 Task: Look for space in Grottaferrata, Italy from 5th June, 2023 to 16th June, 2023 for 2 adults in price range Rs.14000 to Rs.18000. Place can be entire place with 1  bedroom having 1 bed and 1 bathroom. Property type can be house, flat, guest house, hotel. Booking option can be shelf check-in. Required host language is English.
Action: Mouse moved to (381, 106)
Screenshot: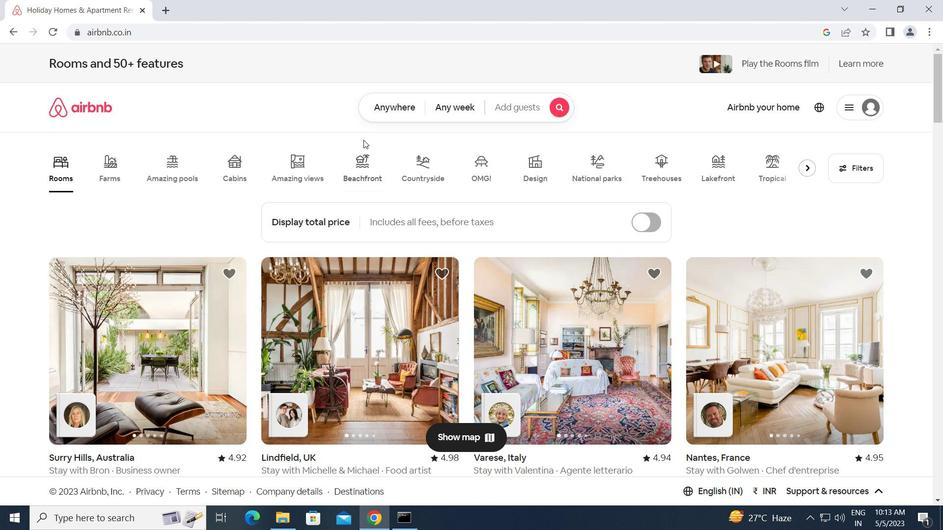 
Action: Mouse pressed left at (381, 106)
Screenshot: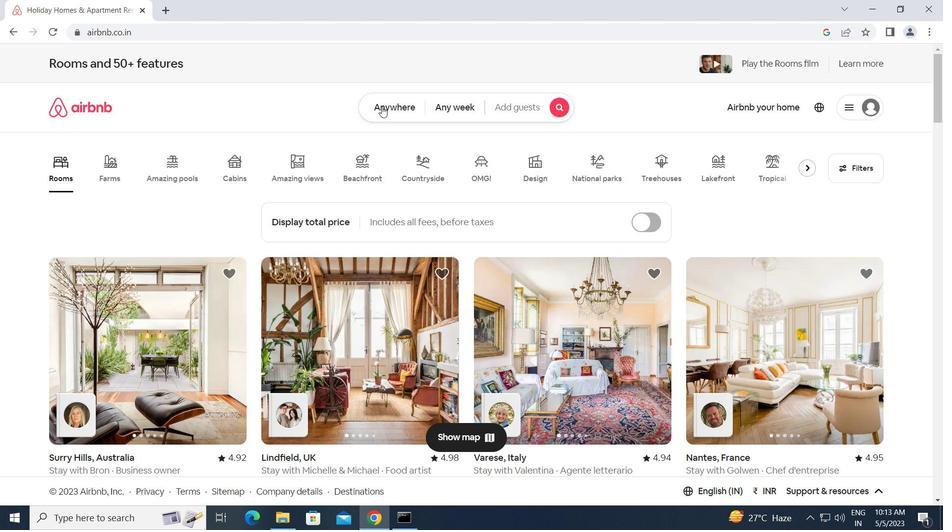 
Action: Mouse moved to (310, 152)
Screenshot: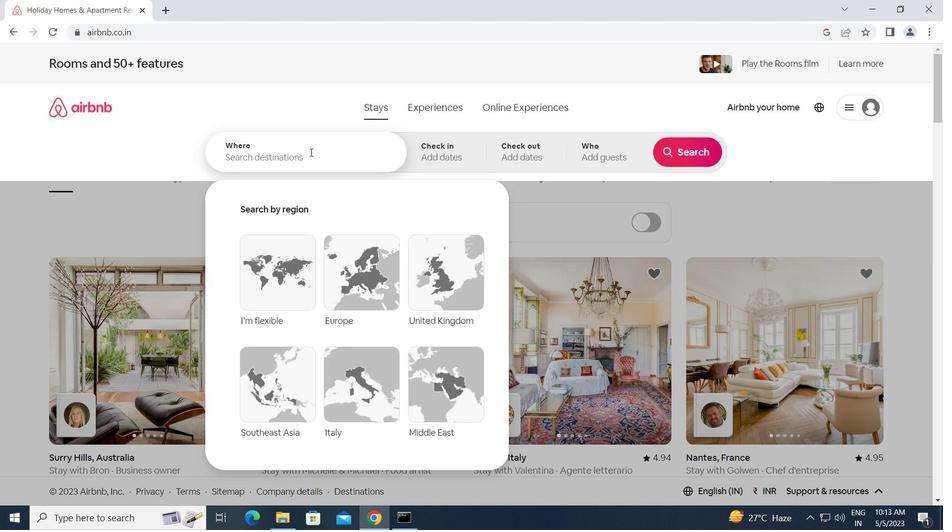 
Action: Mouse pressed left at (310, 152)
Screenshot: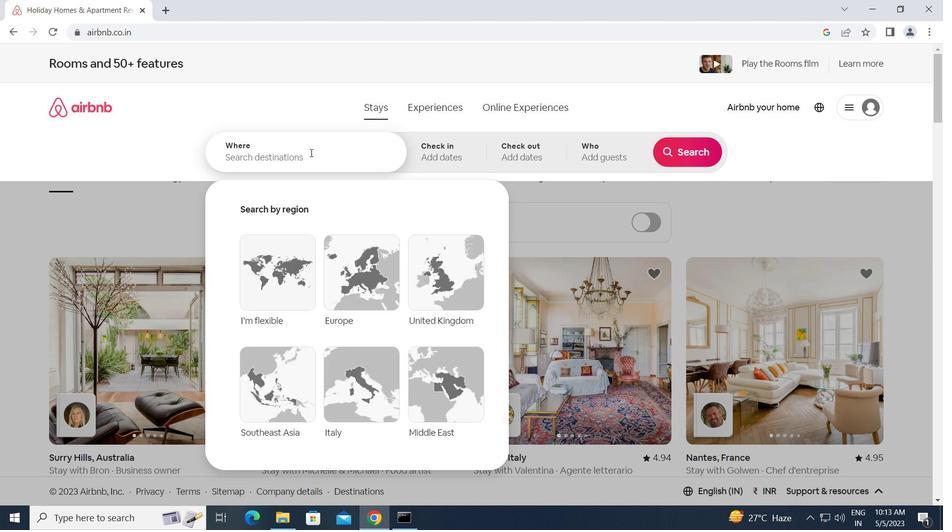 
Action: Key pressed g<Key.caps_lock>rottaferrata,<Key.space><Key.caps_lock>i<Key.caps_lock>taly<Key.enter>
Screenshot: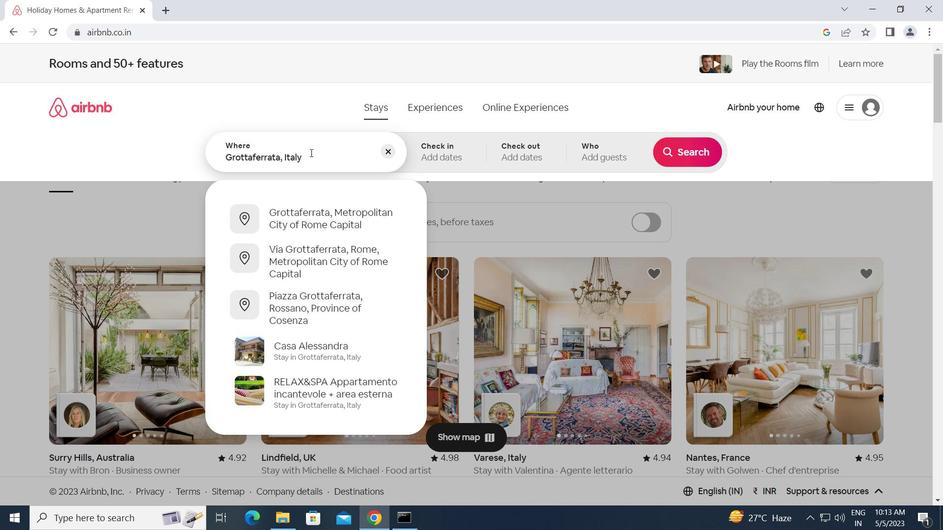 
Action: Mouse moved to (518, 328)
Screenshot: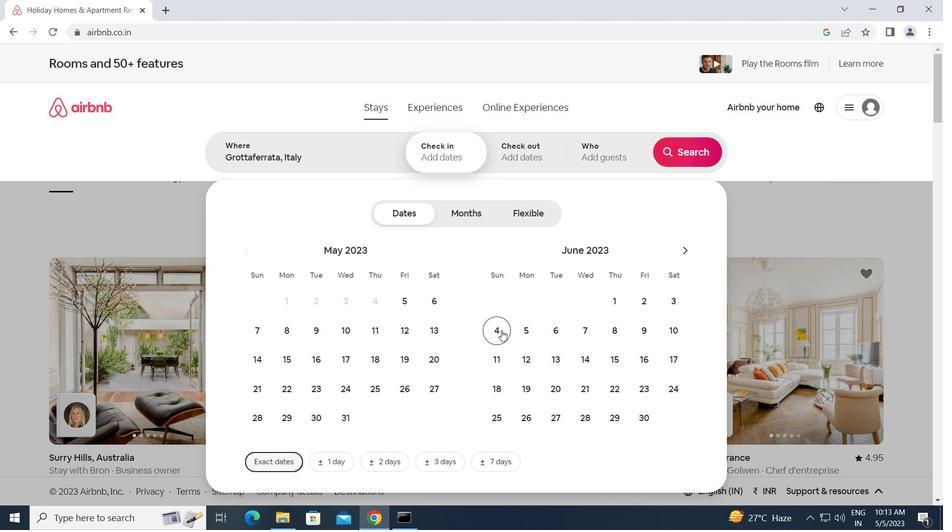 
Action: Mouse pressed left at (518, 328)
Screenshot: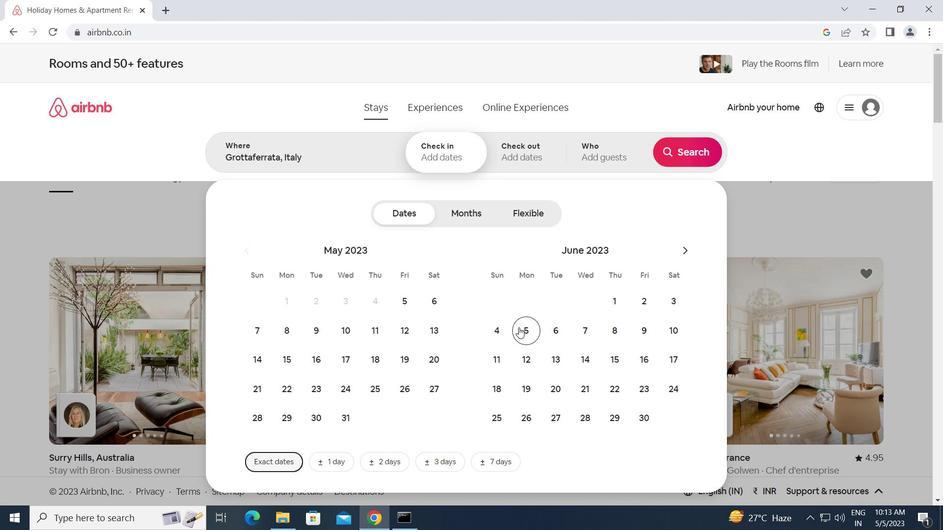 
Action: Mouse moved to (640, 363)
Screenshot: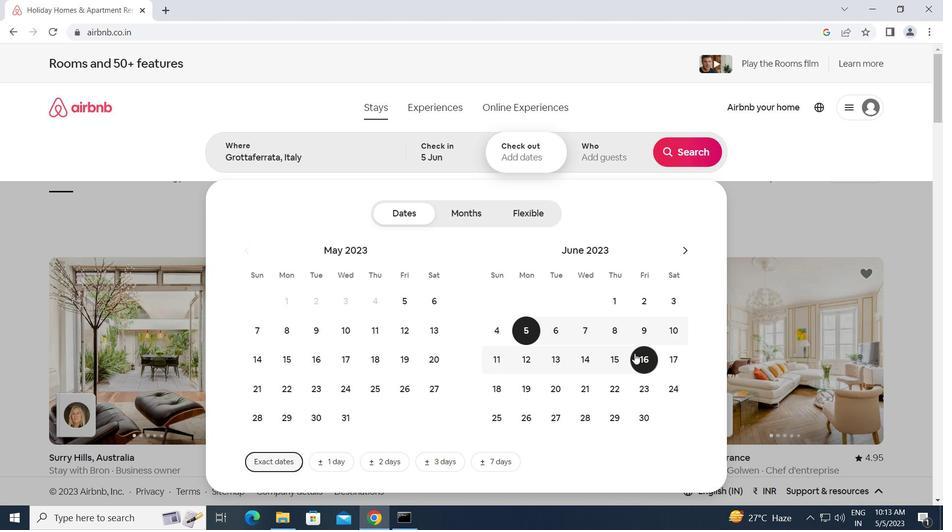 
Action: Mouse pressed left at (640, 363)
Screenshot: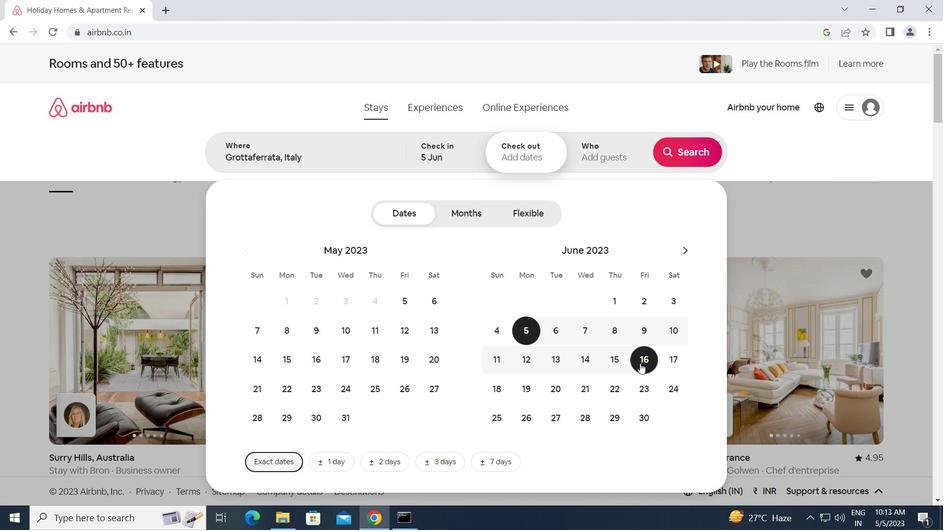 
Action: Mouse moved to (610, 153)
Screenshot: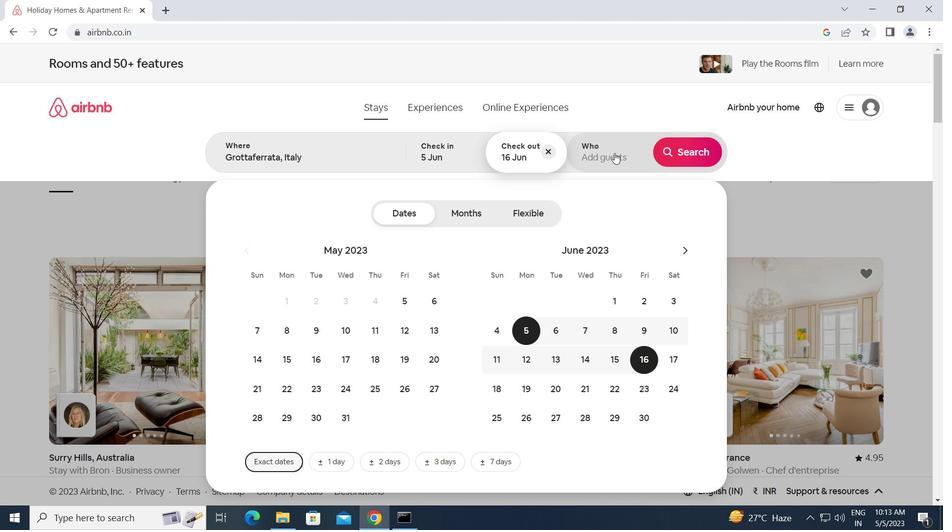 
Action: Mouse pressed left at (610, 153)
Screenshot: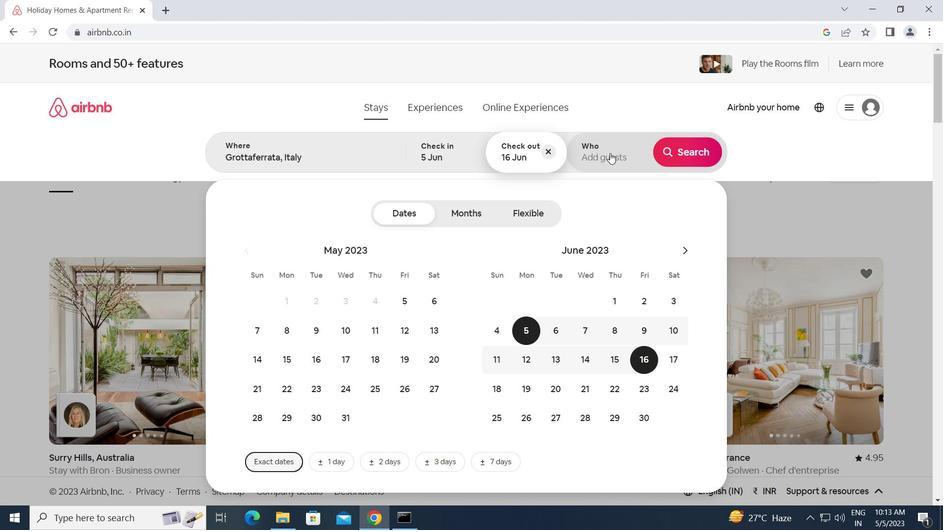 
Action: Mouse moved to (689, 220)
Screenshot: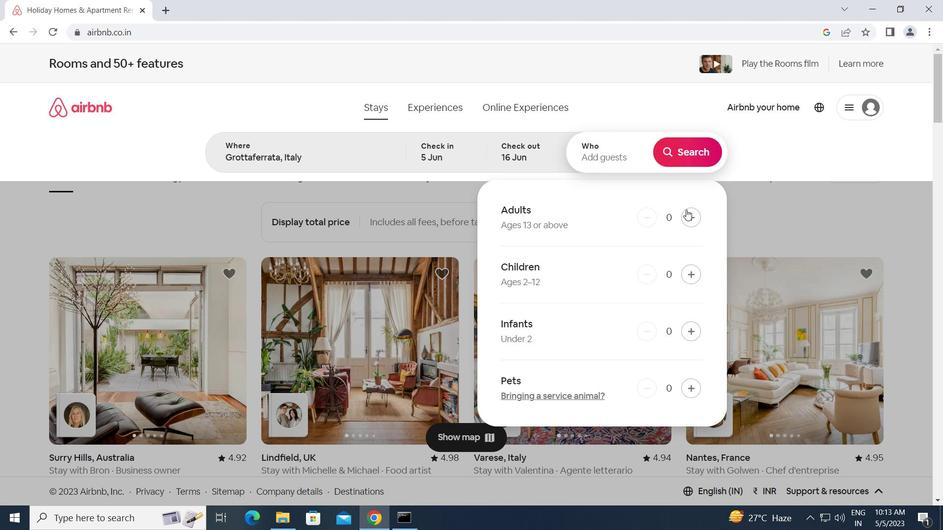 
Action: Mouse pressed left at (689, 220)
Screenshot: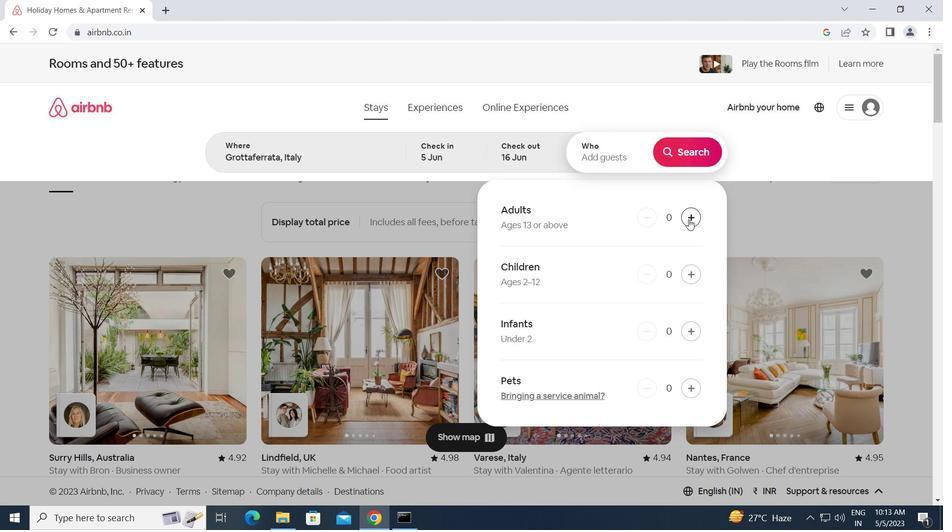 
Action: Mouse pressed left at (689, 220)
Screenshot: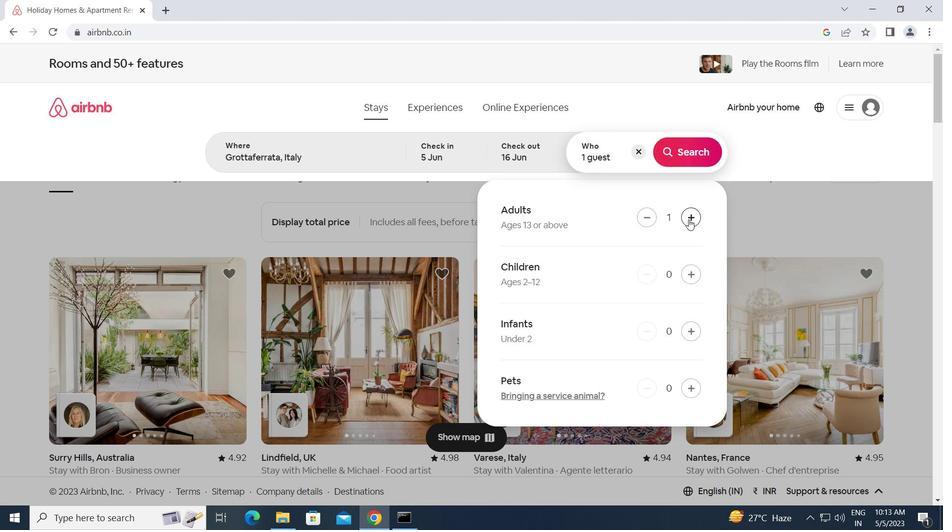 
Action: Mouse moved to (697, 157)
Screenshot: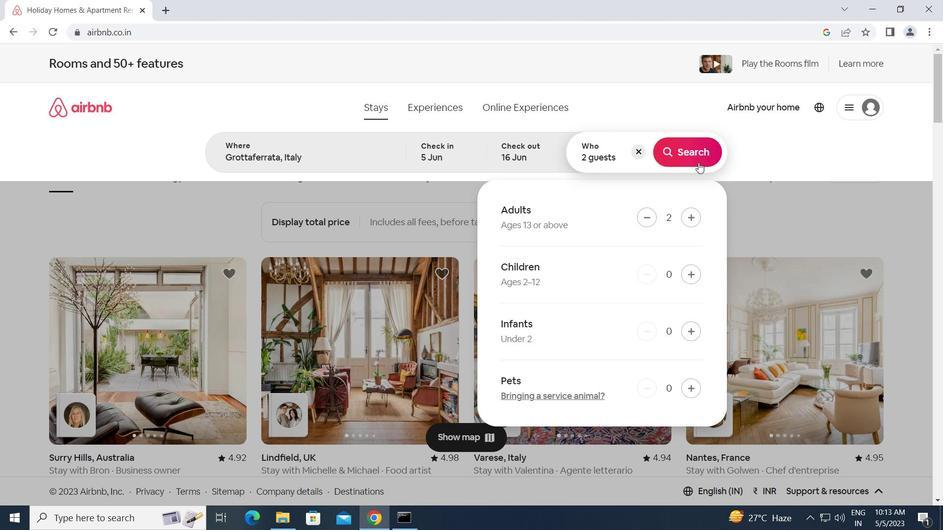 
Action: Mouse pressed left at (697, 157)
Screenshot: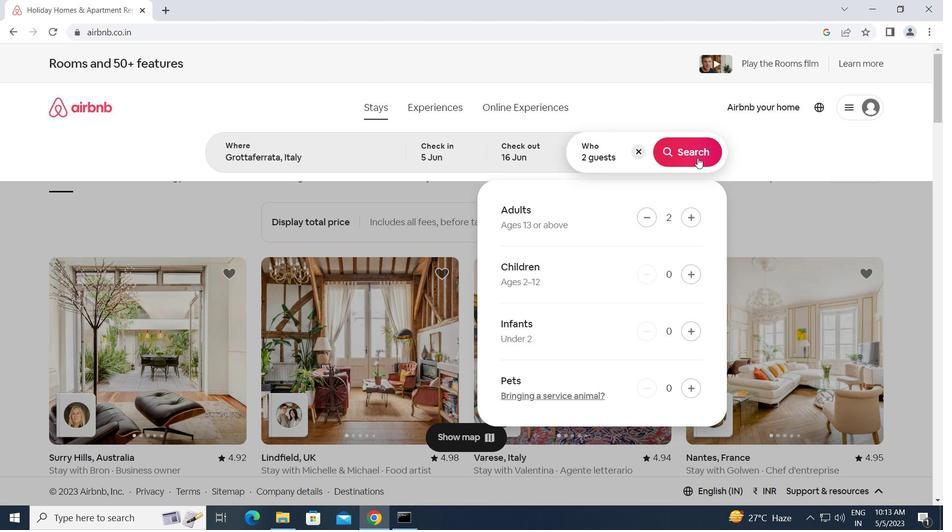 
Action: Mouse moved to (884, 112)
Screenshot: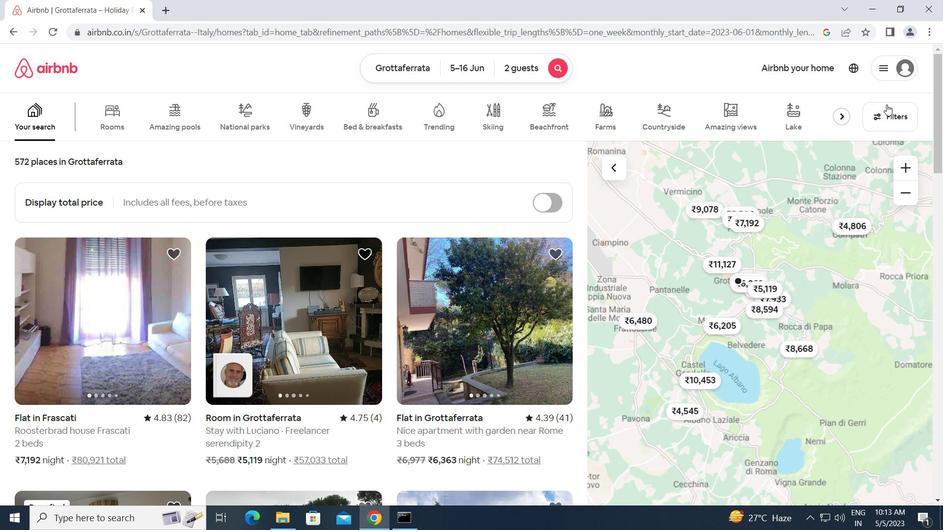 
Action: Mouse pressed left at (884, 112)
Screenshot: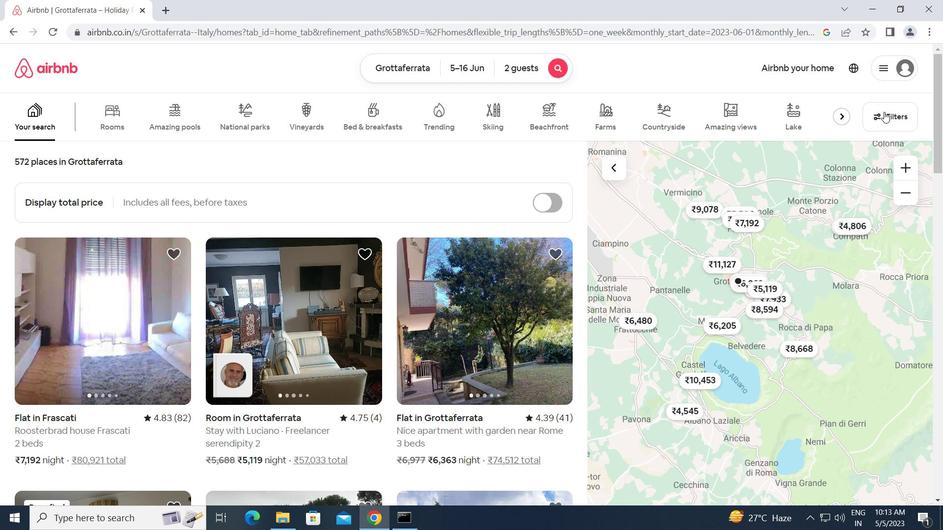 
Action: Mouse moved to (250, 387)
Screenshot: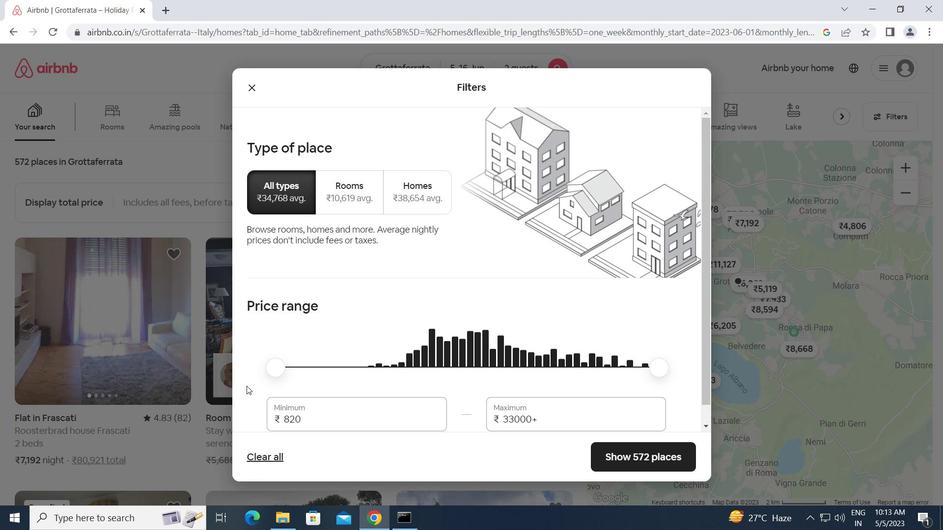 
Action: Mouse scrolled (250, 386) with delta (0, 0)
Screenshot: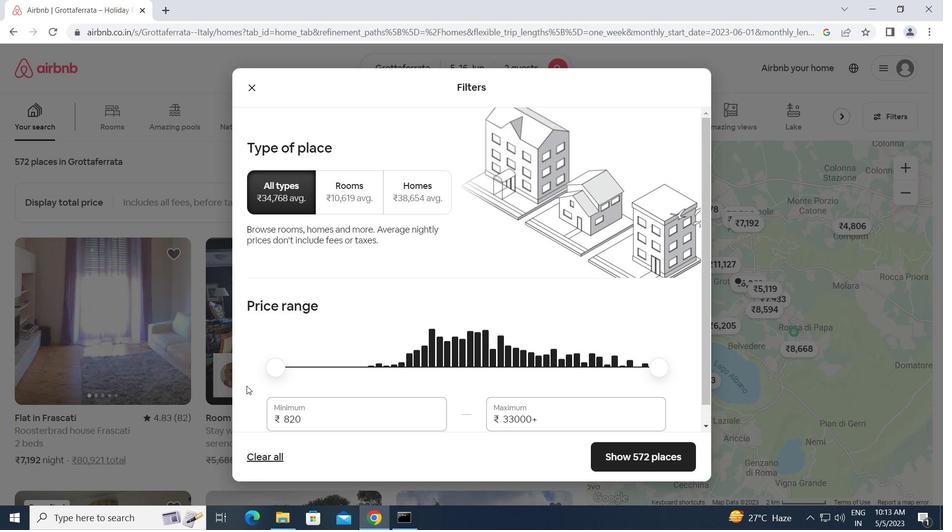 
Action: Mouse moved to (303, 360)
Screenshot: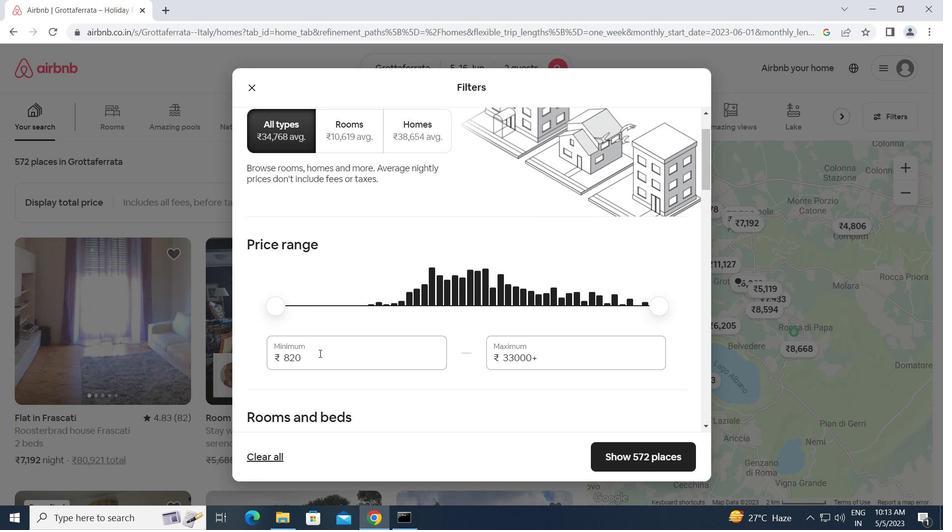 
Action: Mouse pressed left at (303, 360)
Screenshot: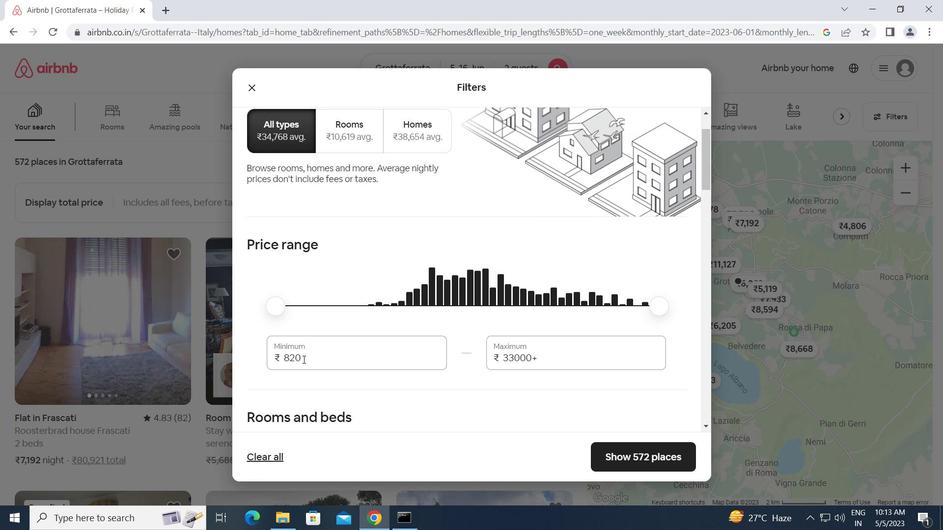 
Action: Mouse moved to (271, 360)
Screenshot: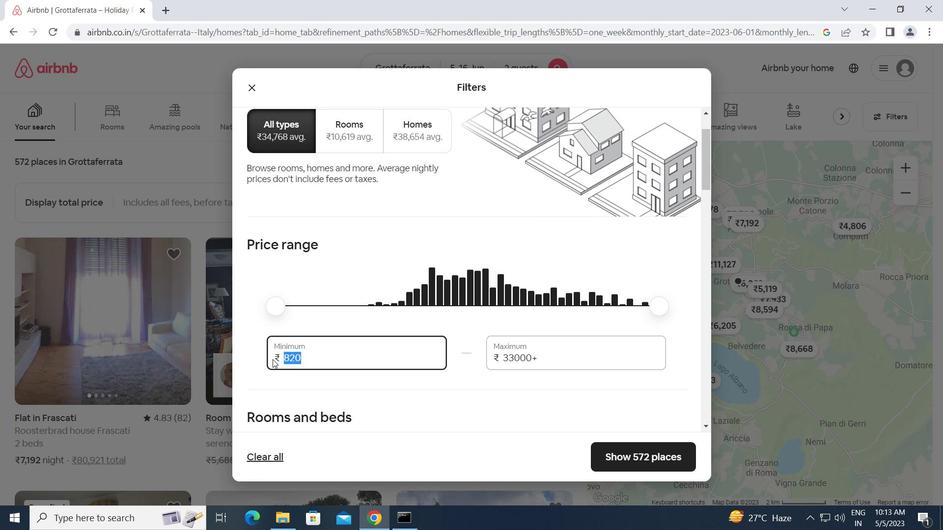 
Action: Key pressed 14000<Key.tab>18000
Screenshot: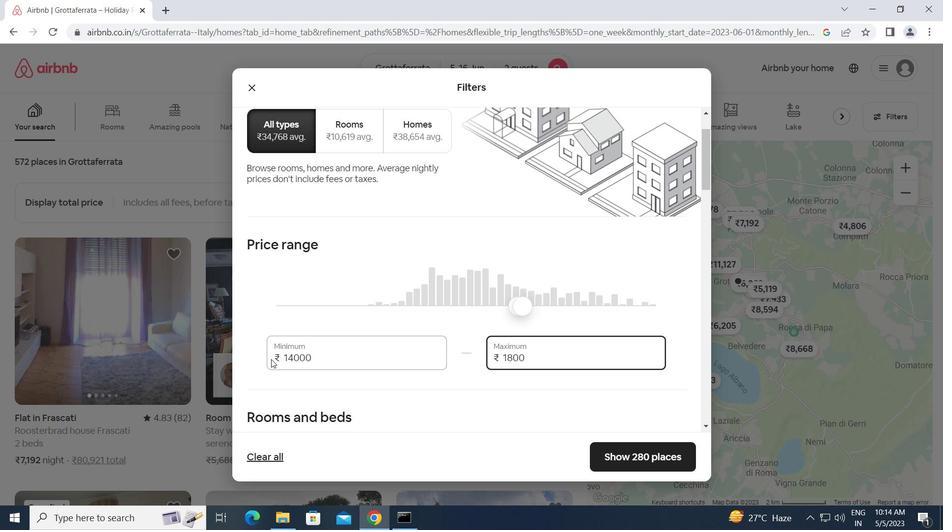
Action: Mouse moved to (271, 363)
Screenshot: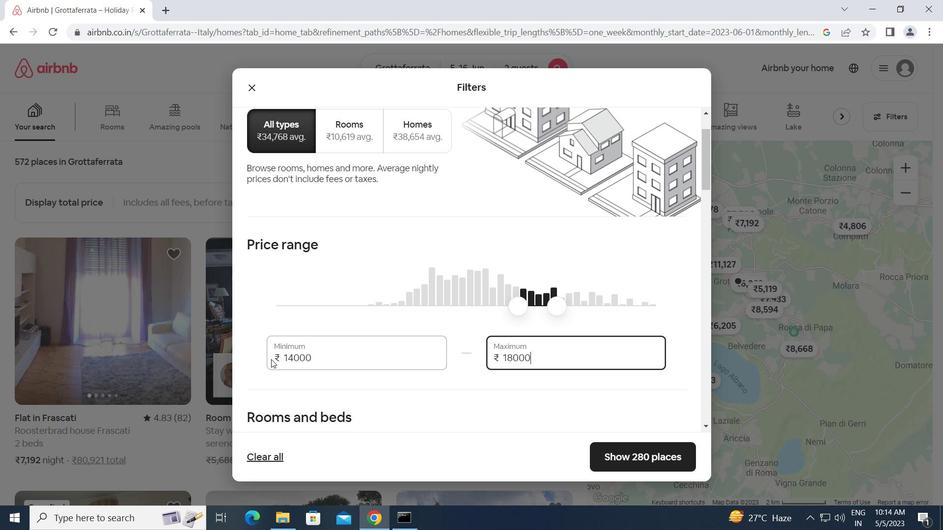 
Action: Mouse scrolled (271, 362) with delta (0, 0)
Screenshot: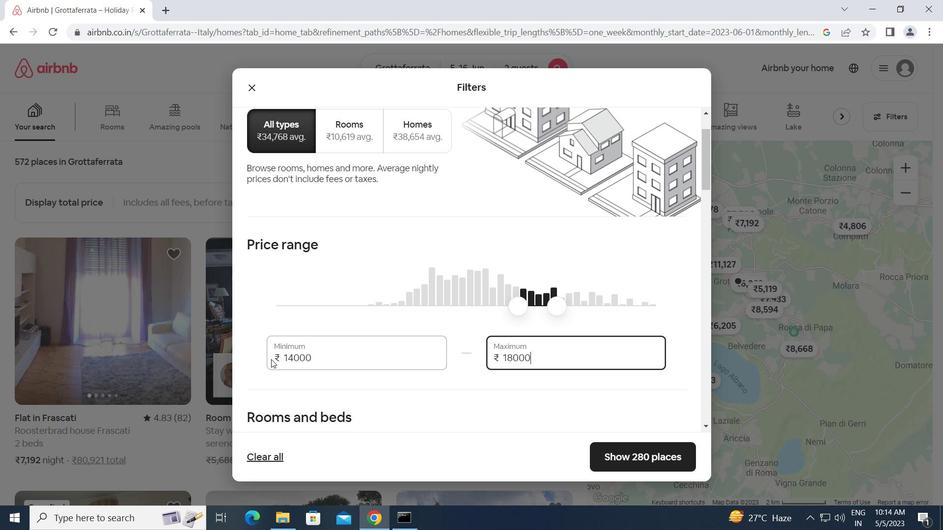 
Action: Mouse scrolled (271, 362) with delta (0, 0)
Screenshot: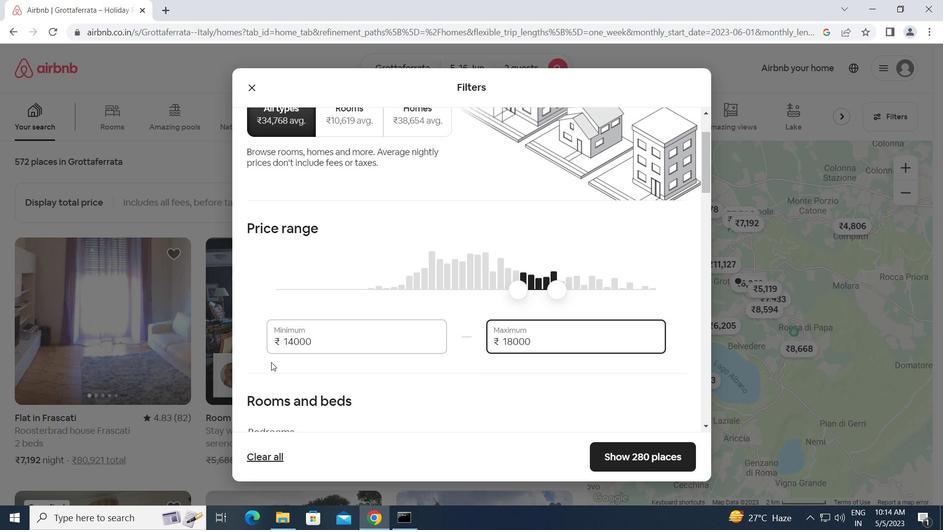 
Action: Mouse scrolled (271, 362) with delta (0, 0)
Screenshot: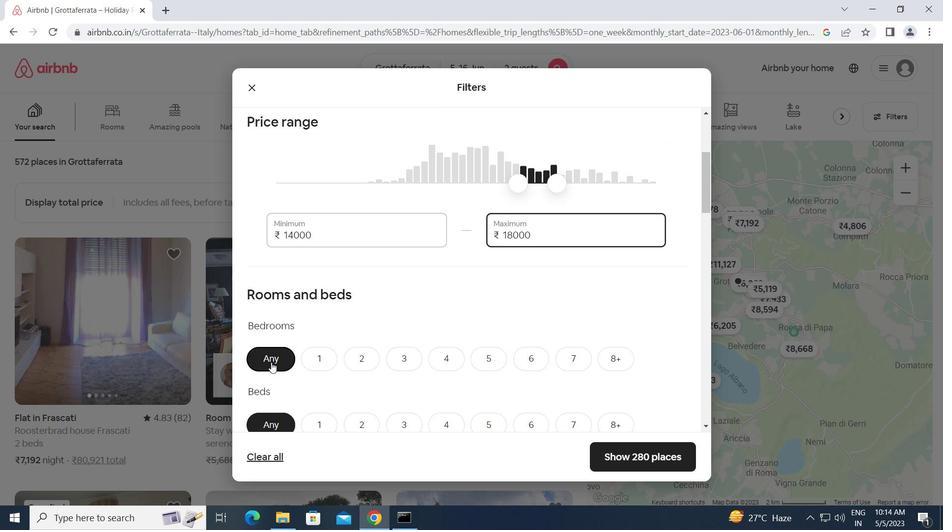 
Action: Mouse moved to (319, 305)
Screenshot: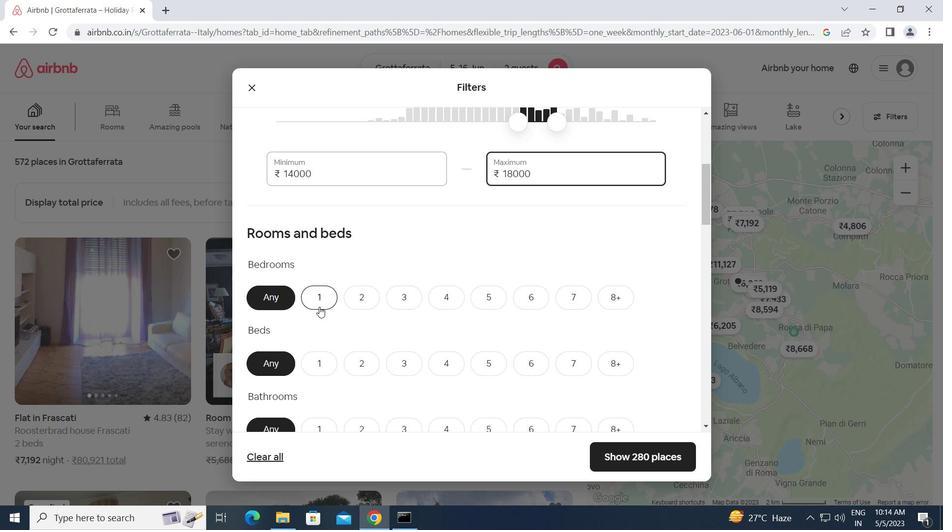 
Action: Mouse pressed left at (319, 305)
Screenshot: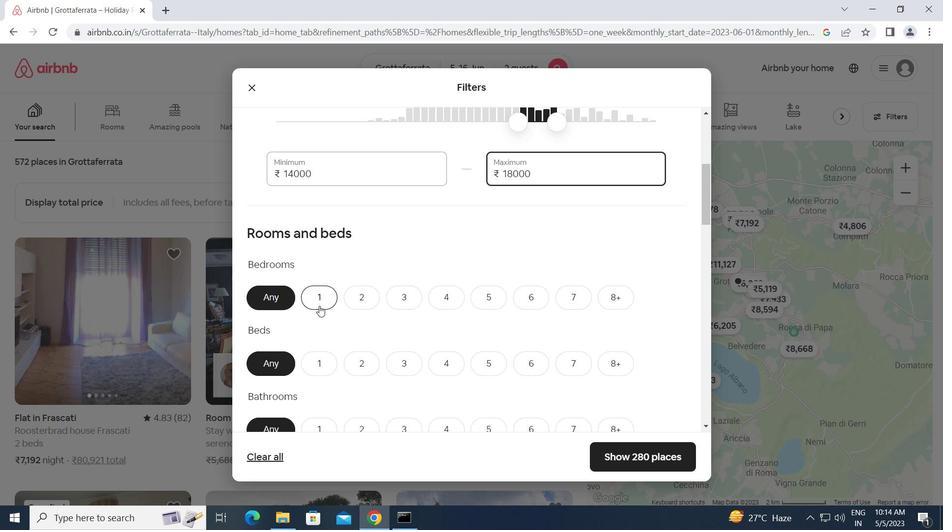 
Action: Mouse moved to (326, 367)
Screenshot: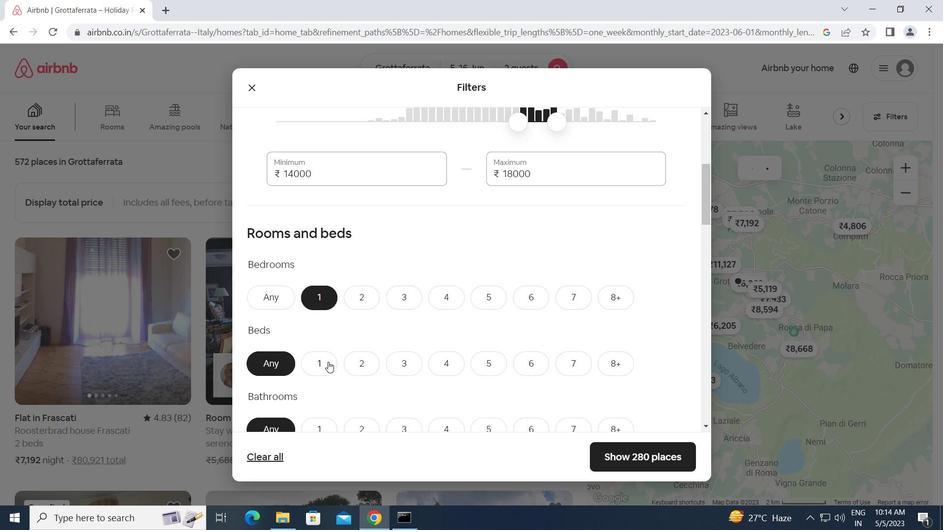 
Action: Mouse pressed left at (326, 367)
Screenshot: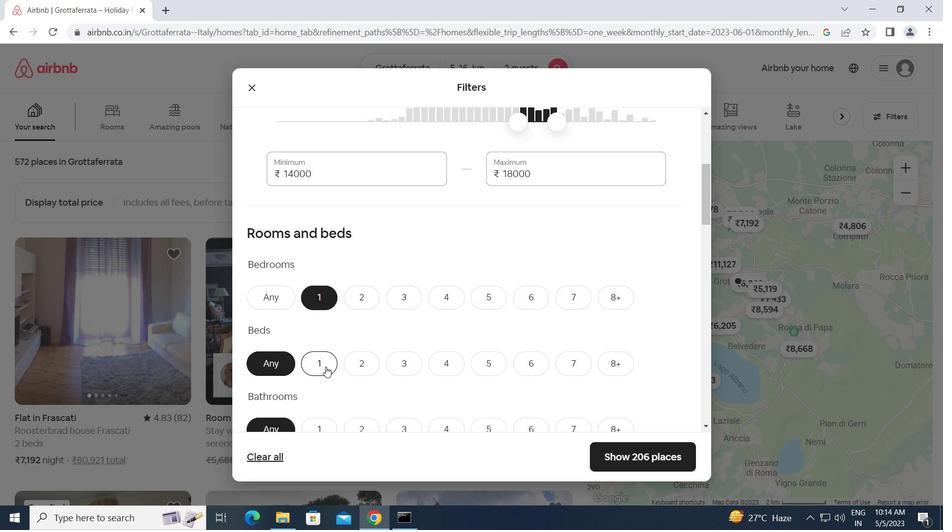 
Action: Mouse moved to (320, 414)
Screenshot: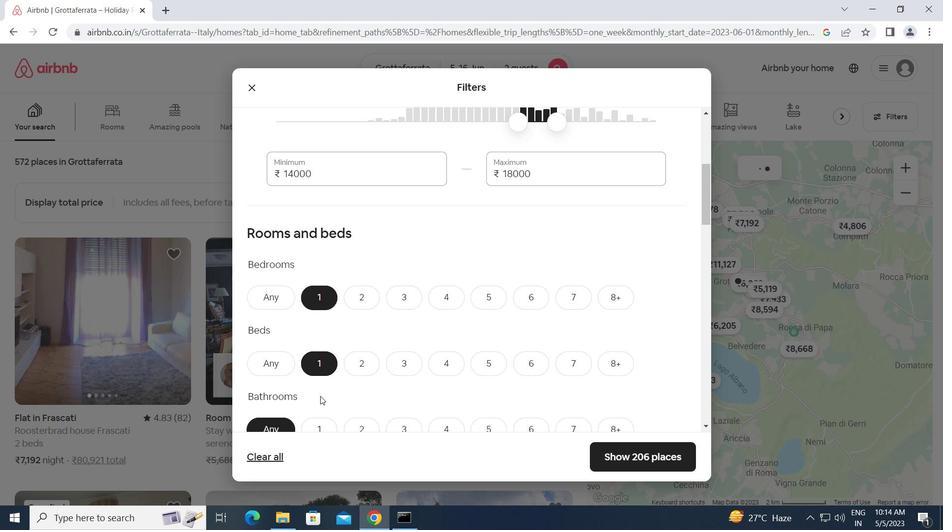 
Action: Mouse scrolled (320, 413) with delta (0, 0)
Screenshot: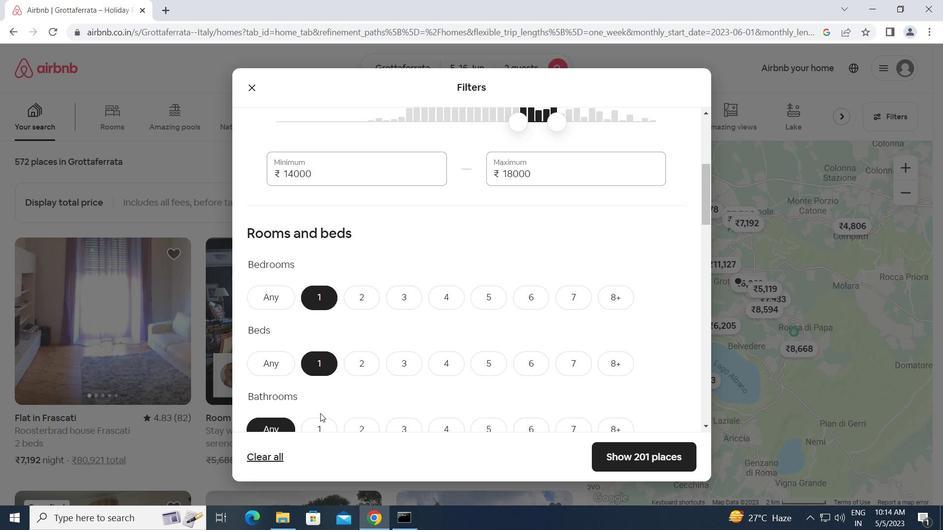 
Action: Mouse scrolled (320, 413) with delta (0, 0)
Screenshot: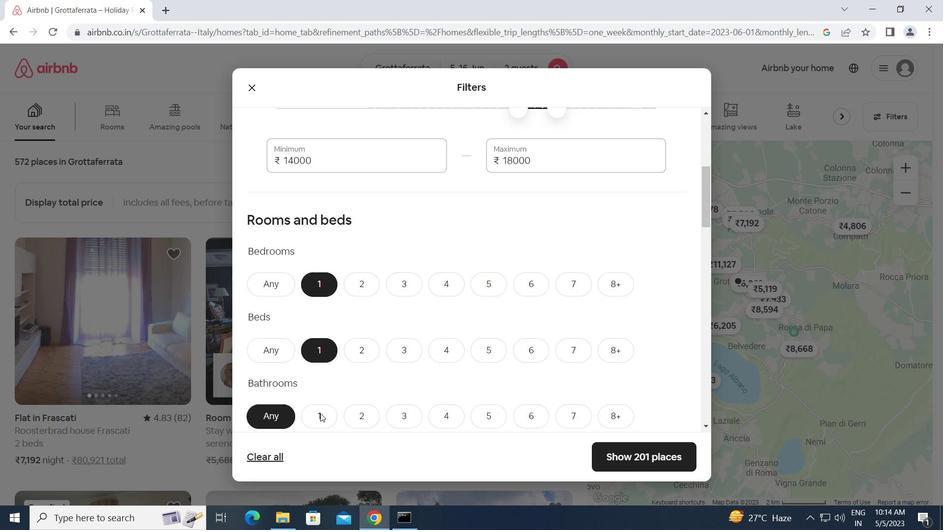 
Action: Mouse moved to (315, 311)
Screenshot: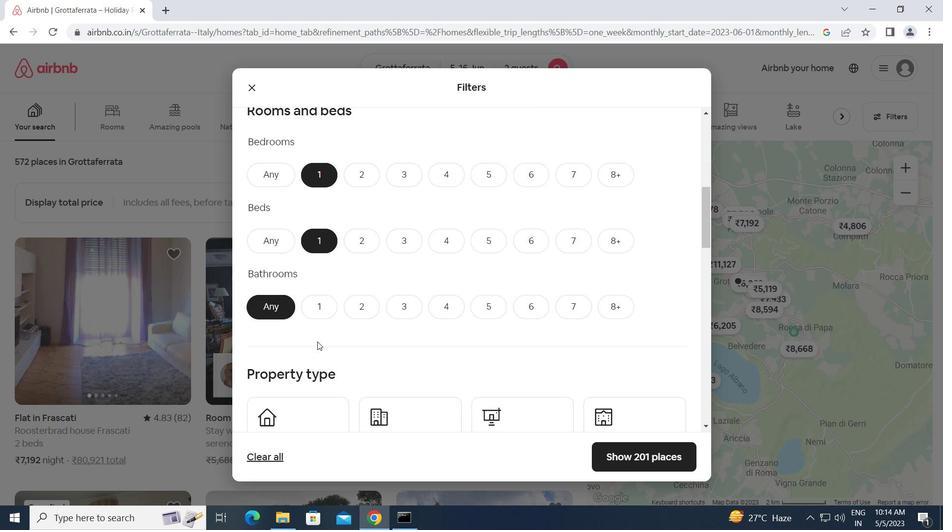 
Action: Mouse pressed left at (315, 311)
Screenshot: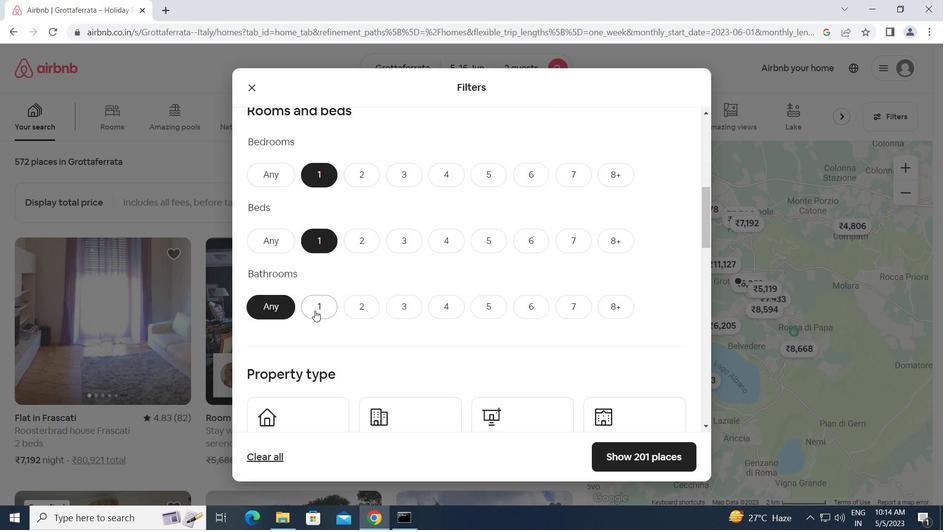 
Action: Mouse moved to (332, 333)
Screenshot: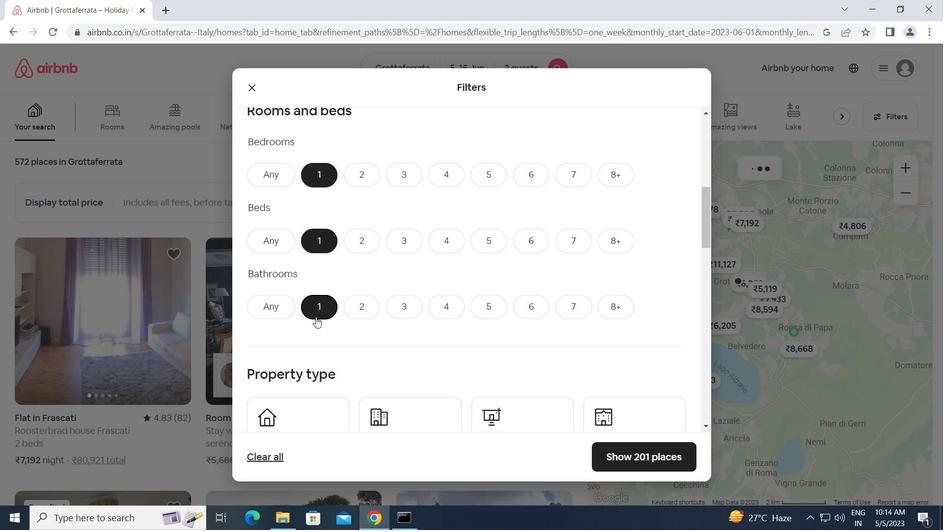 
Action: Mouse scrolled (332, 332) with delta (0, 0)
Screenshot: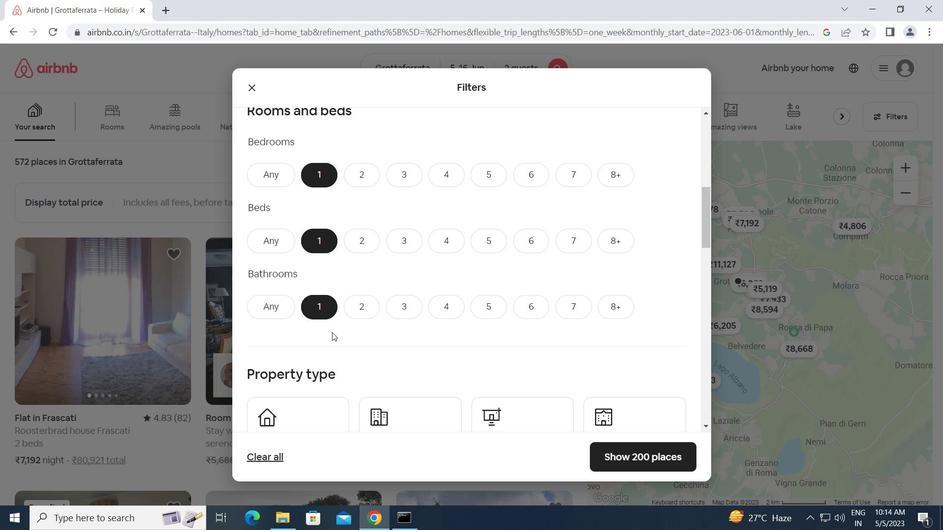 
Action: Mouse scrolled (332, 332) with delta (0, 0)
Screenshot: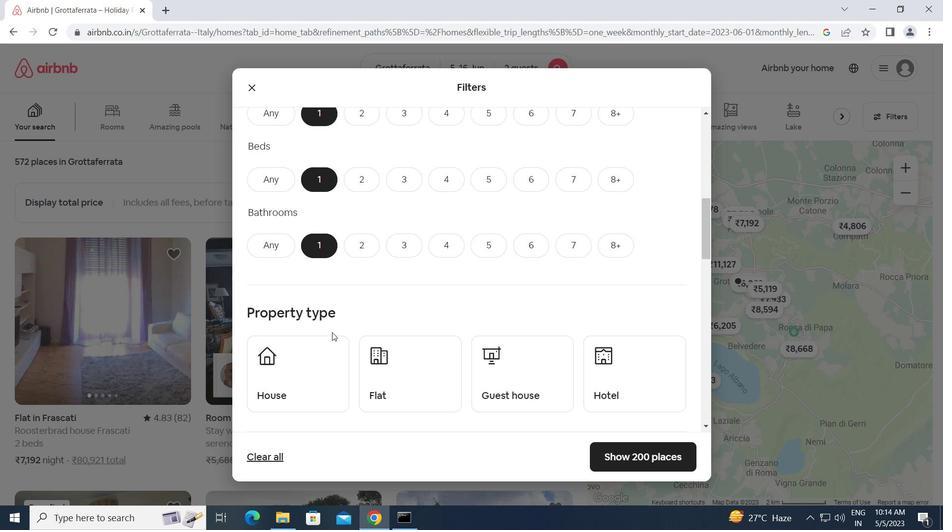 
Action: Mouse moved to (305, 317)
Screenshot: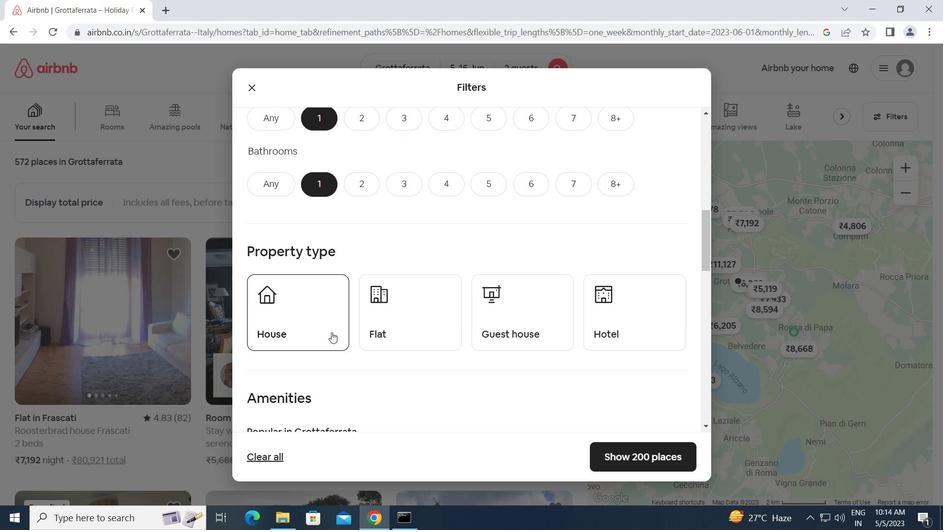 
Action: Mouse pressed left at (305, 317)
Screenshot: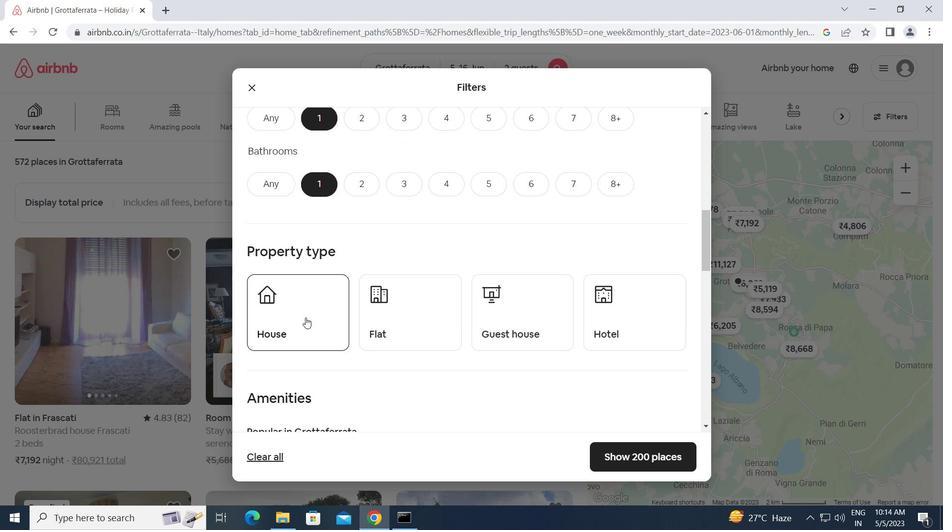 
Action: Mouse moved to (403, 323)
Screenshot: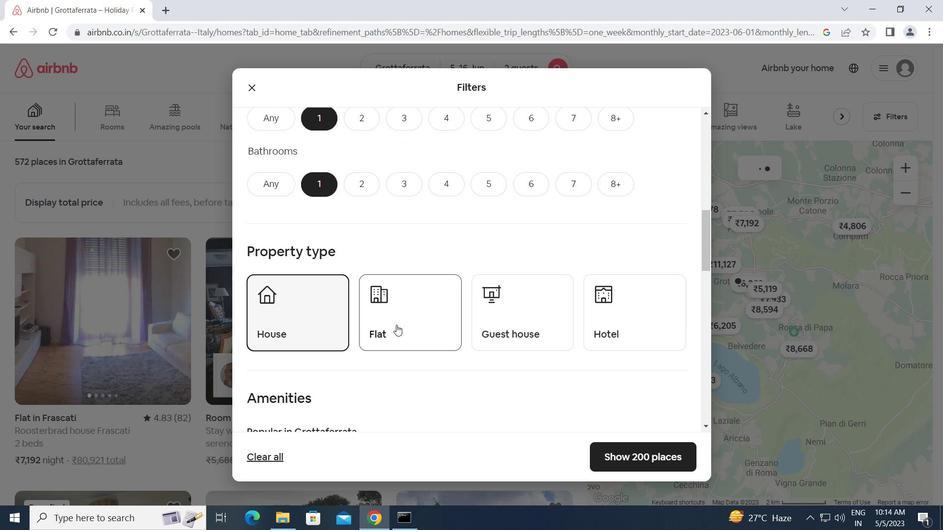 
Action: Mouse pressed left at (403, 323)
Screenshot: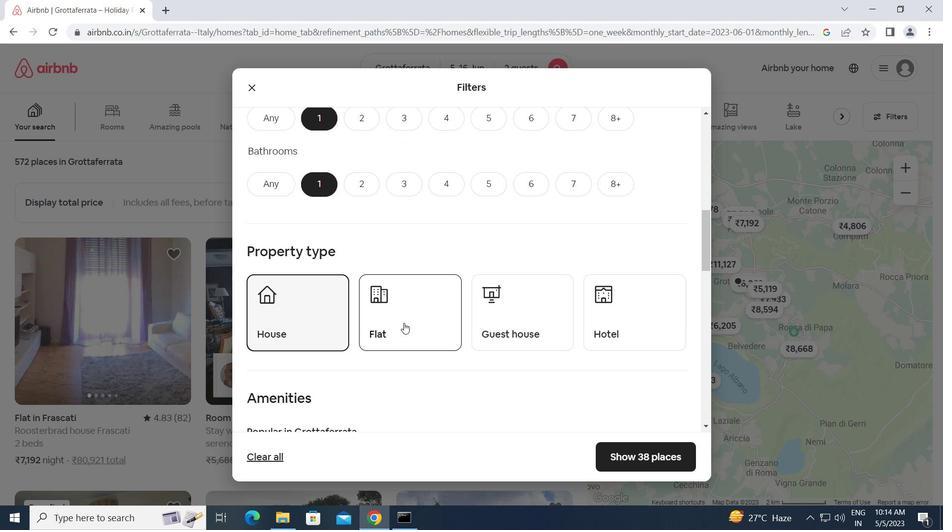 
Action: Mouse moved to (511, 316)
Screenshot: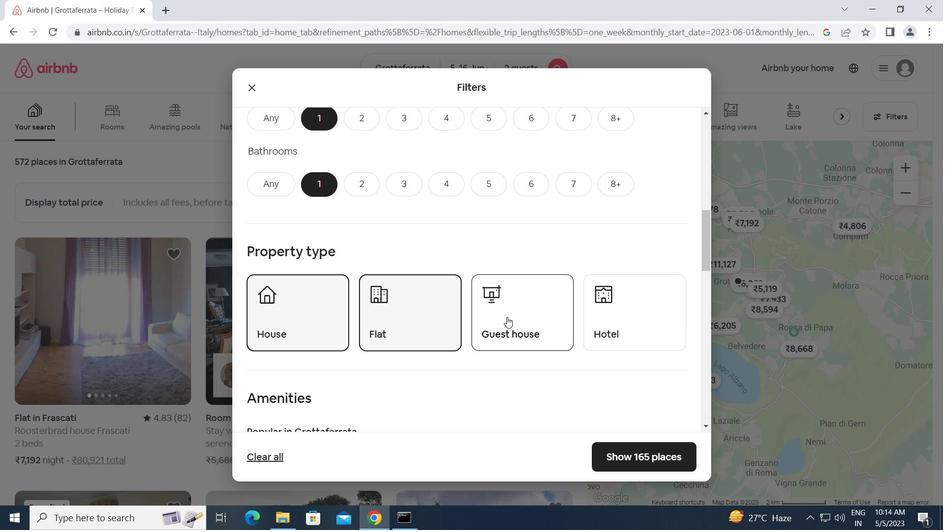 
Action: Mouse pressed left at (511, 316)
Screenshot: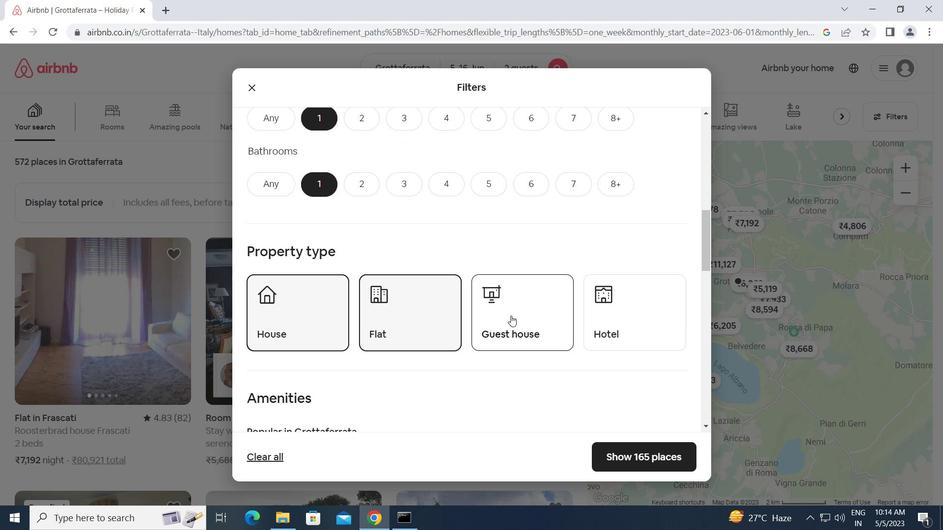
Action: Mouse moved to (622, 306)
Screenshot: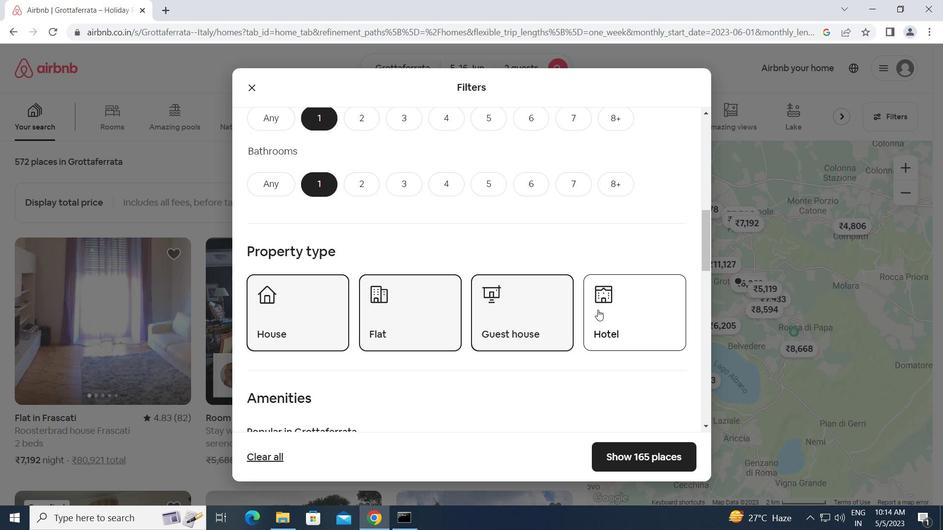 
Action: Mouse pressed left at (622, 306)
Screenshot: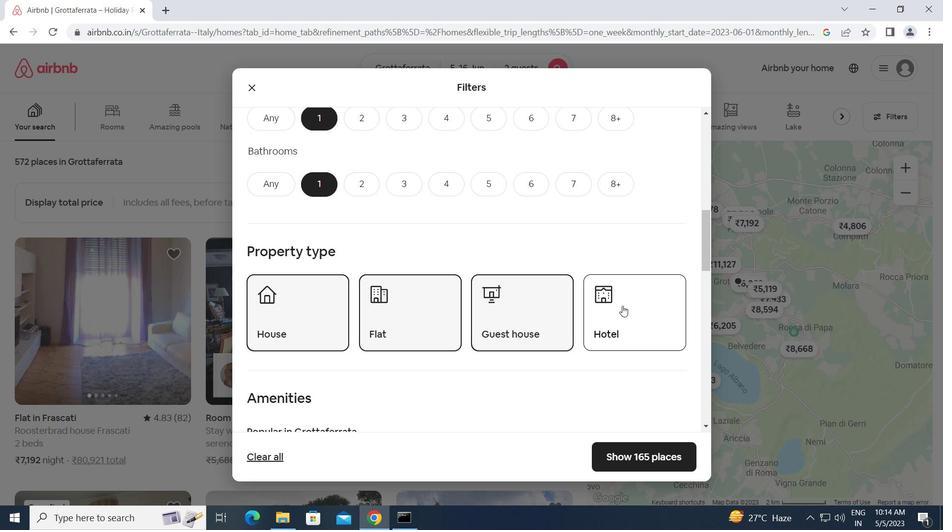 
Action: Mouse moved to (509, 368)
Screenshot: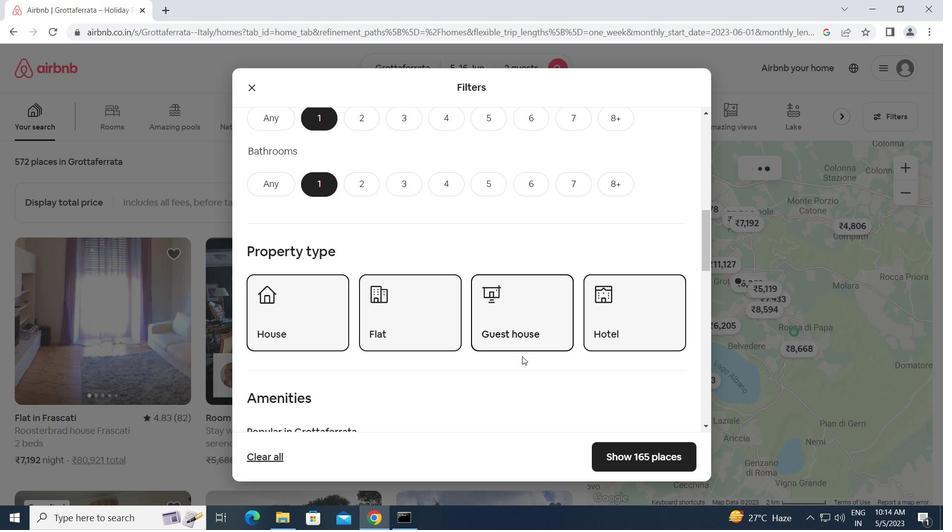 
Action: Mouse scrolled (509, 368) with delta (0, 0)
Screenshot: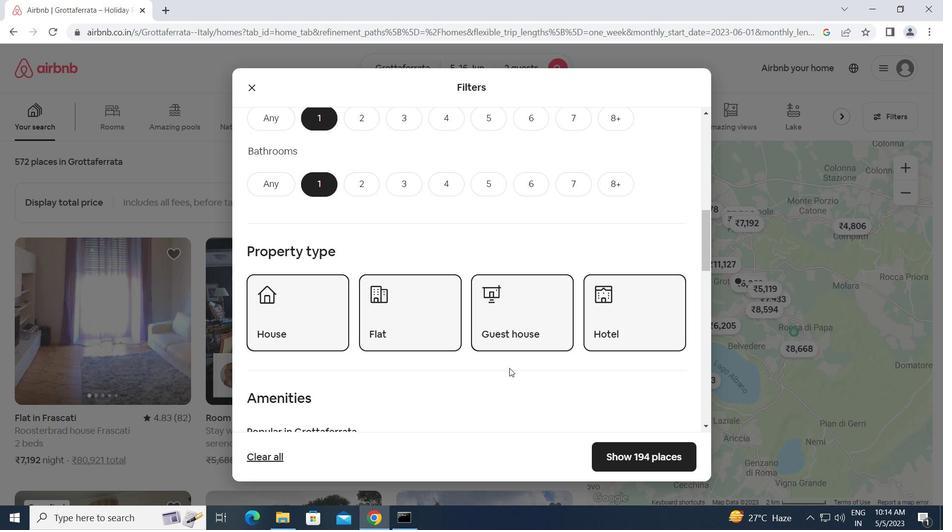 
Action: Mouse scrolled (509, 368) with delta (0, 0)
Screenshot: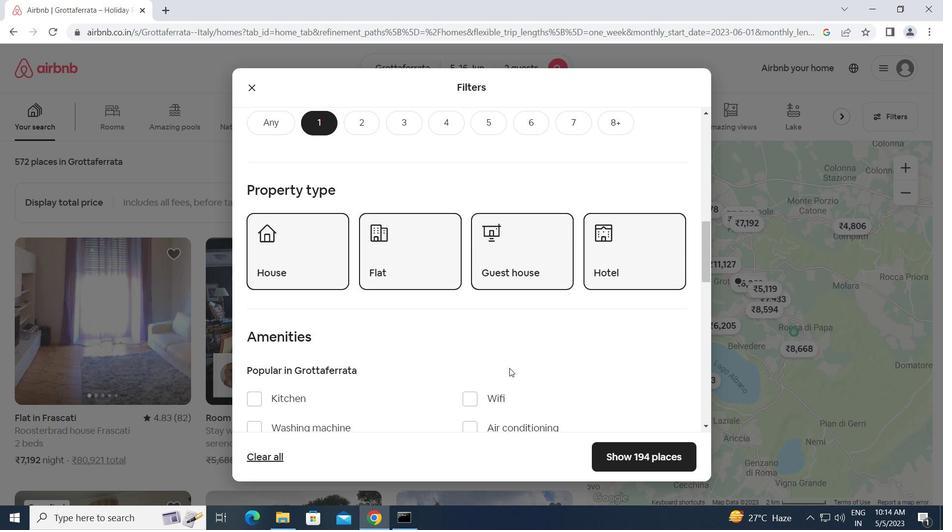 
Action: Mouse scrolled (509, 368) with delta (0, 0)
Screenshot: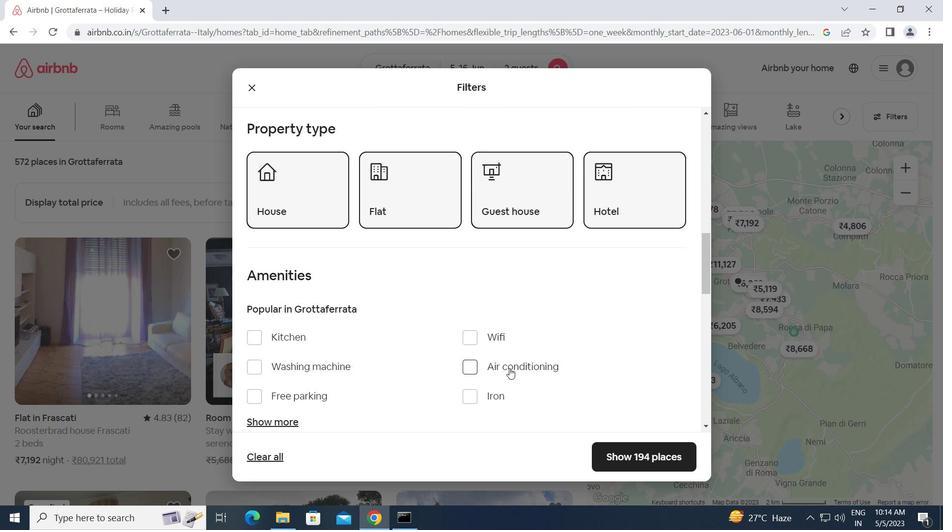 
Action: Mouse scrolled (509, 368) with delta (0, 0)
Screenshot: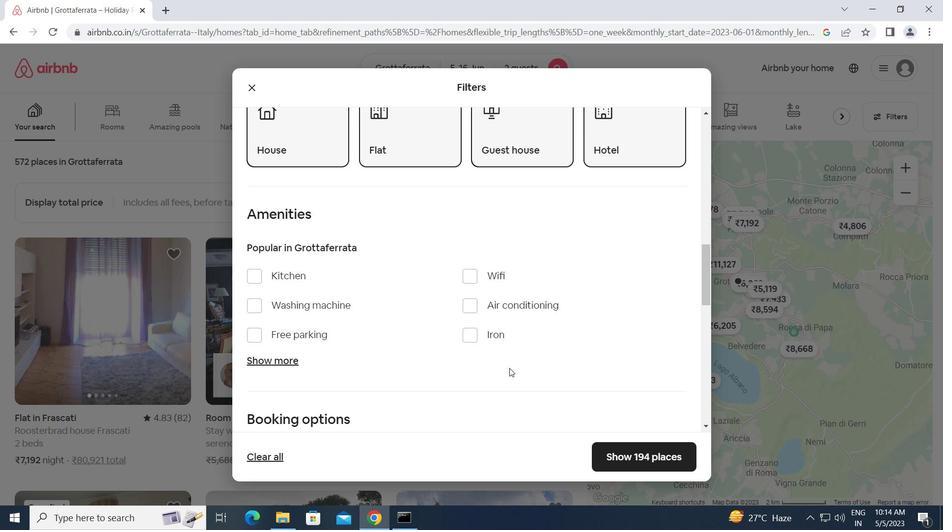 
Action: Mouse scrolled (509, 368) with delta (0, 0)
Screenshot: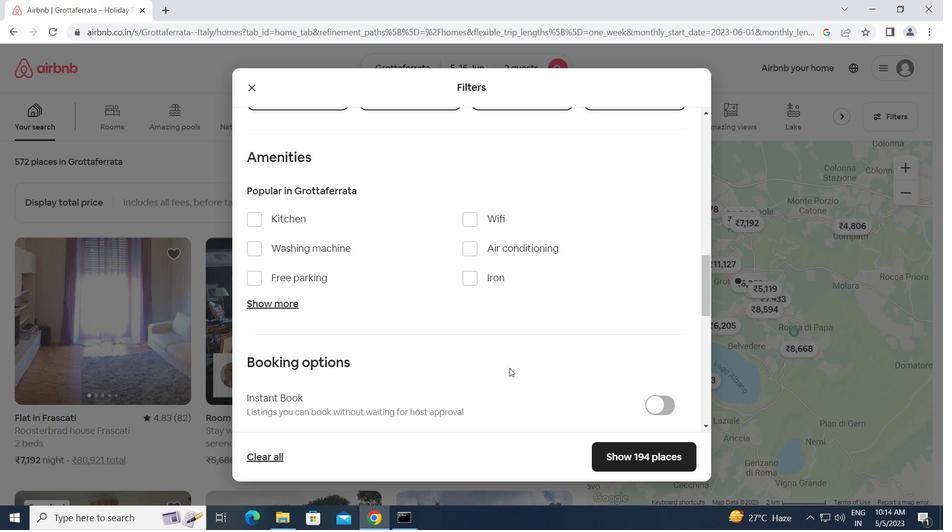 
Action: Mouse scrolled (509, 368) with delta (0, 0)
Screenshot: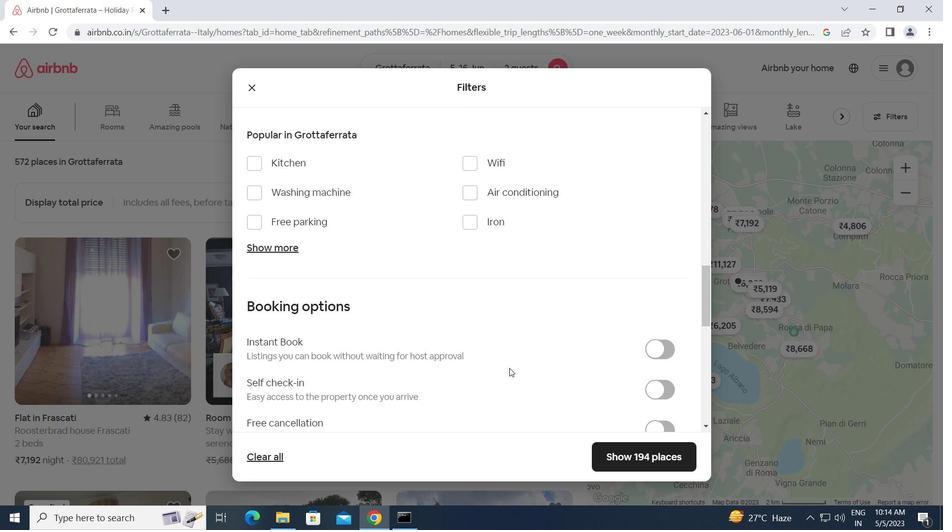 
Action: Mouse moved to (656, 317)
Screenshot: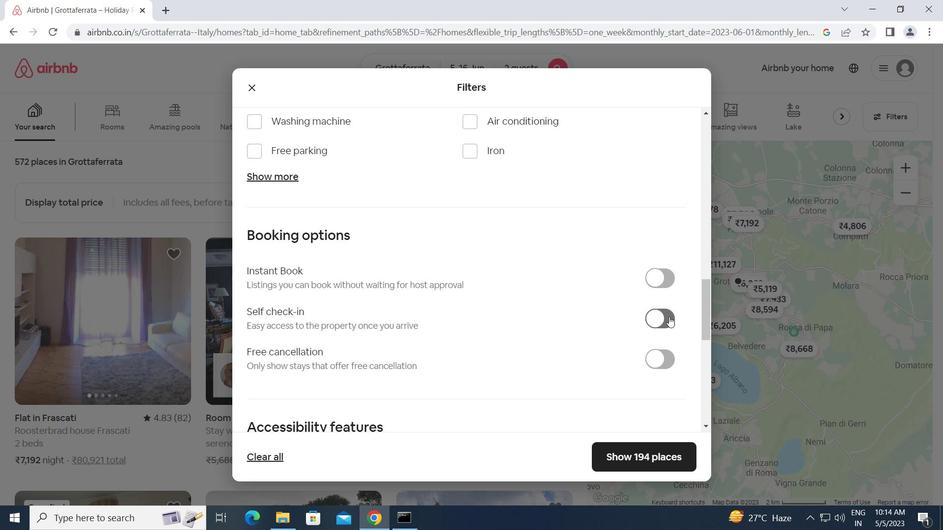 
Action: Mouse pressed left at (656, 317)
Screenshot: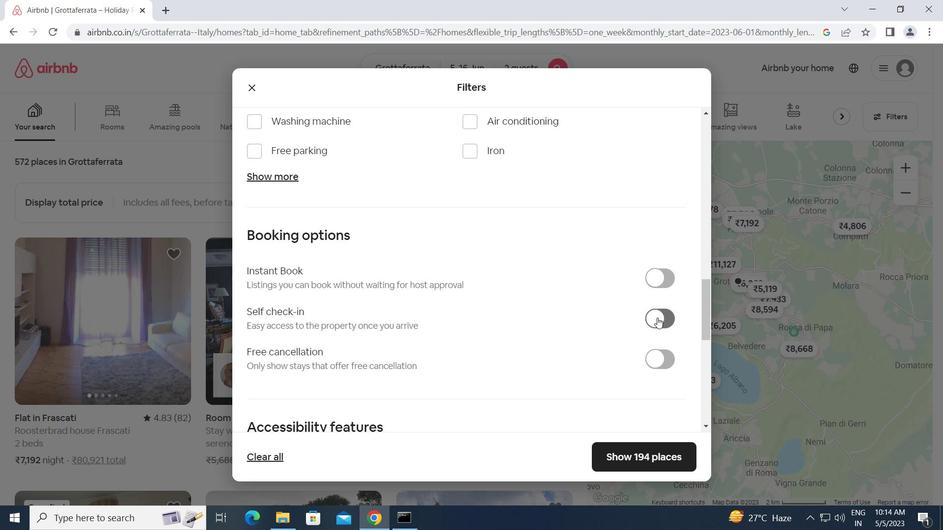 
Action: Mouse moved to (495, 351)
Screenshot: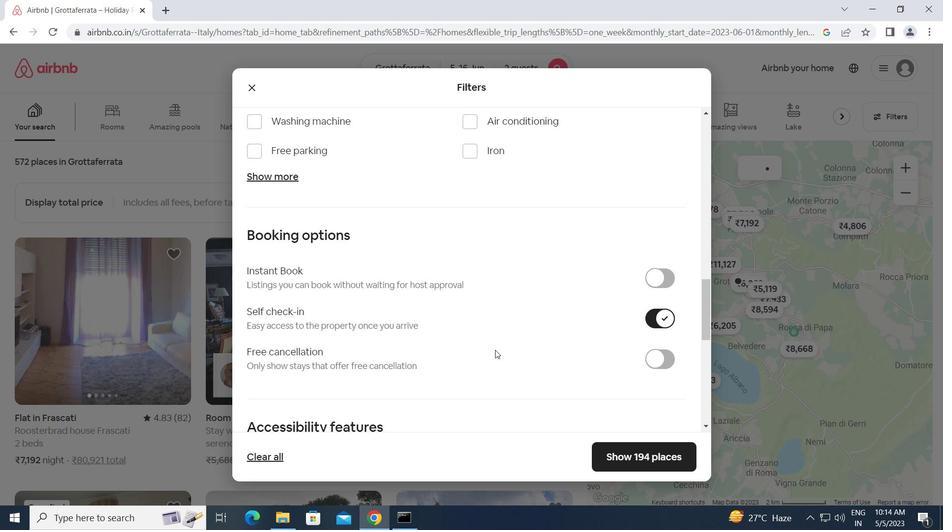 
Action: Mouse scrolled (495, 350) with delta (0, 0)
Screenshot: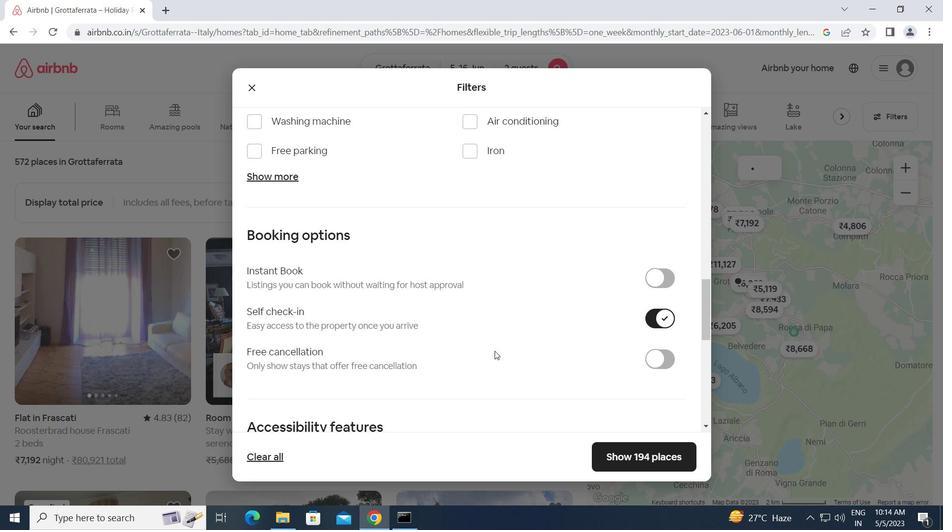 
Action: Mouse scrolled (495, 350) with delta (0, 0)
Screenshot: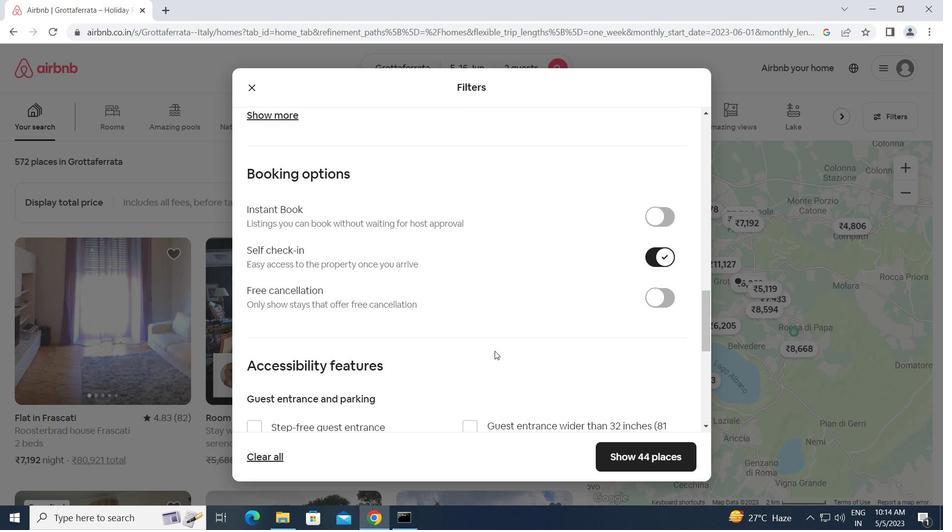 
Action: Mouse scrolled (495, 350) with delta (0, 0)
Screenshot: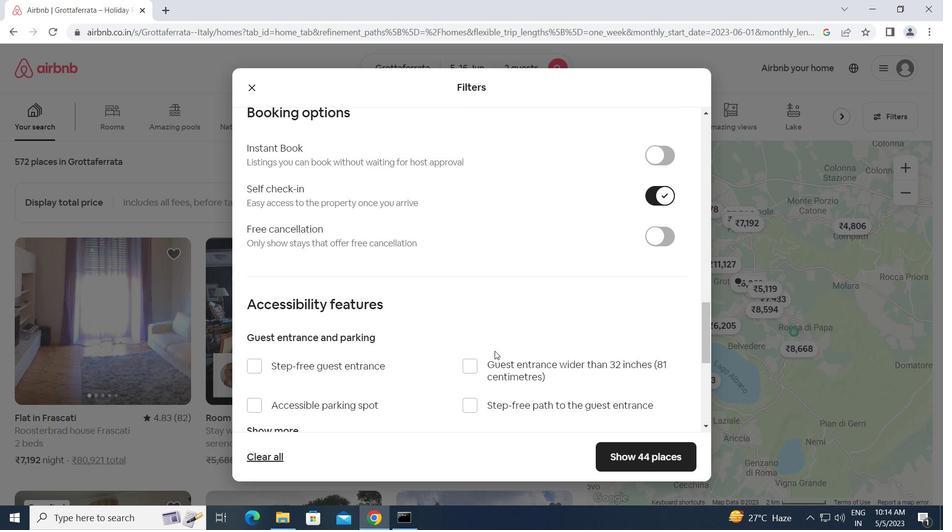
Action: Mouse scrolled (495, 350) with delta (0, 0)
Screenshot: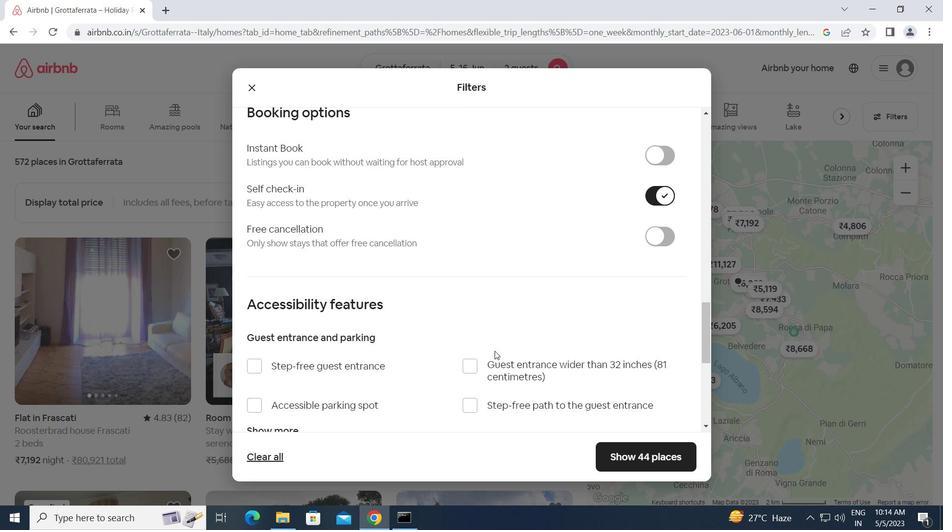 
Action: Mouse scrolled (495, 350) with delta (0, 0)
Screenshot: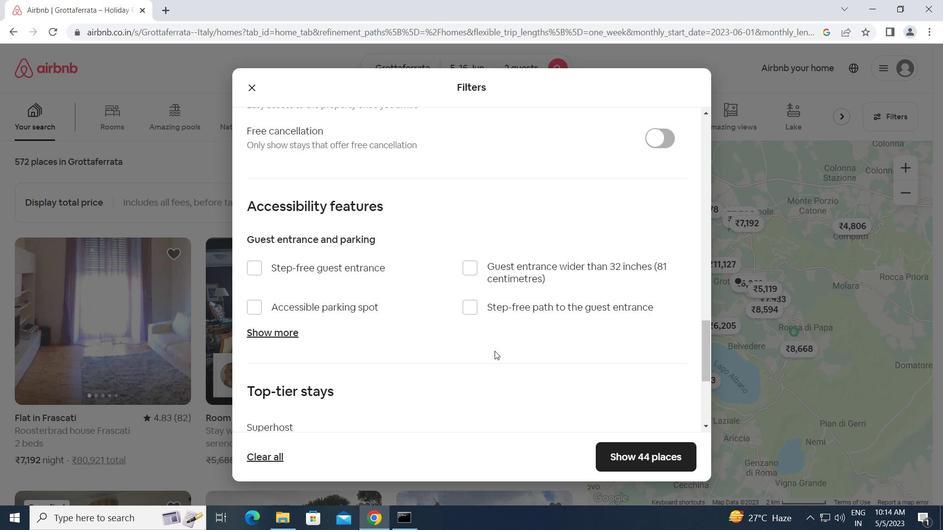 
Action: Mouse scrolled (495, 350) with delta (0, 0)
Screenshot: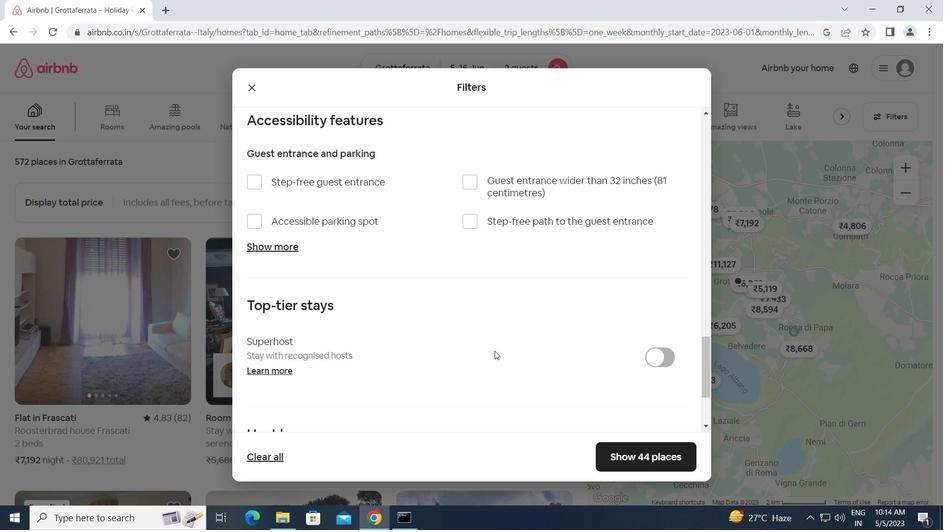 
Action: Mouse scrolled (495, 350) with delta (0, 0)
Screenshot: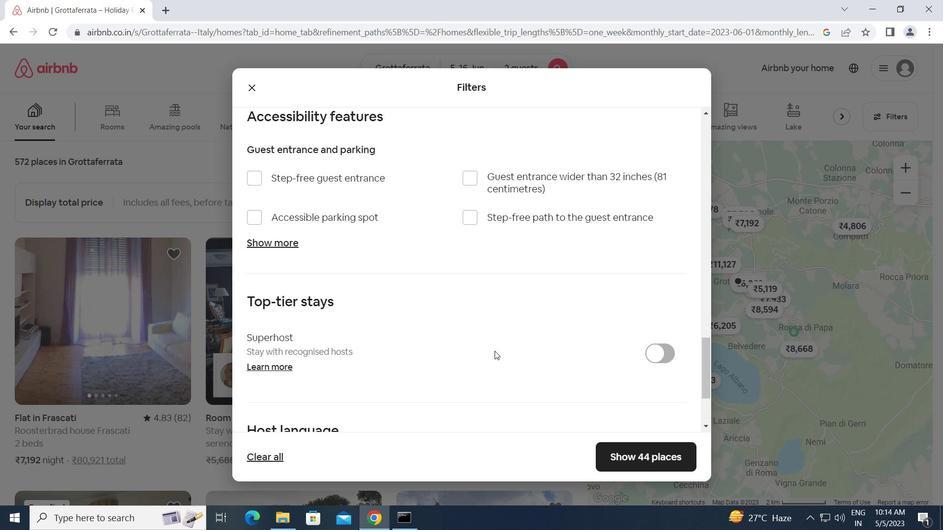 
Action: Mouse scrolled (495, 350) with delta (0, 0)
Screenshot: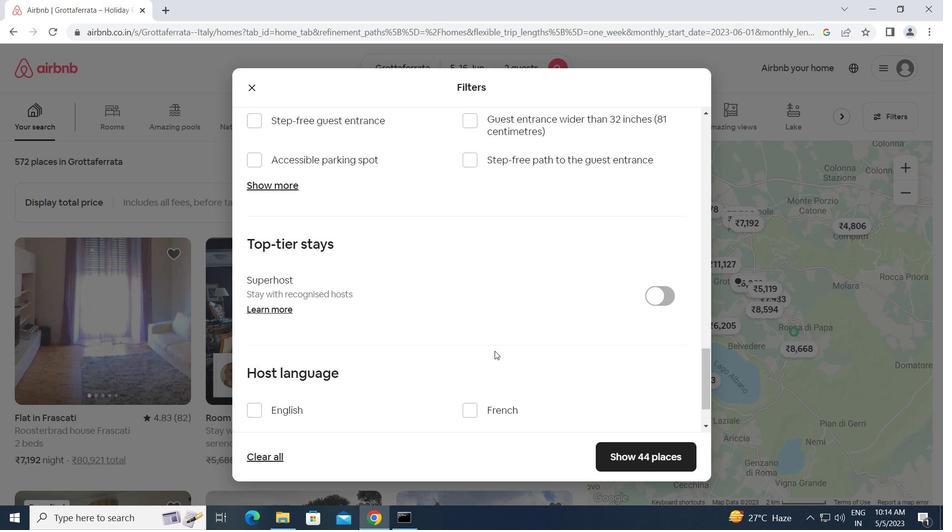 
Action: Mouse moved to (249, 344)
Screenshot: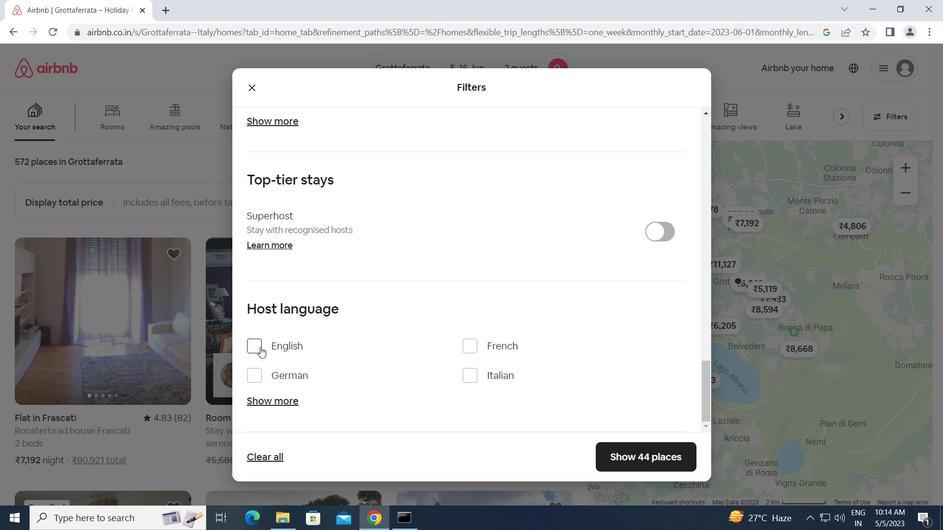 
Action: Mouse pressed left at (249, 344)
Screenshot: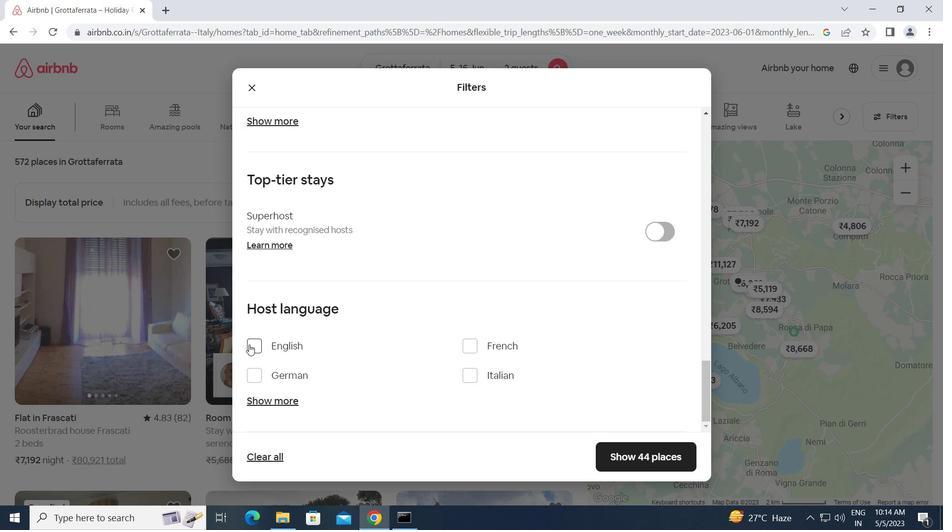 
Action: Mouse moved to (621, 451)
Screenshot: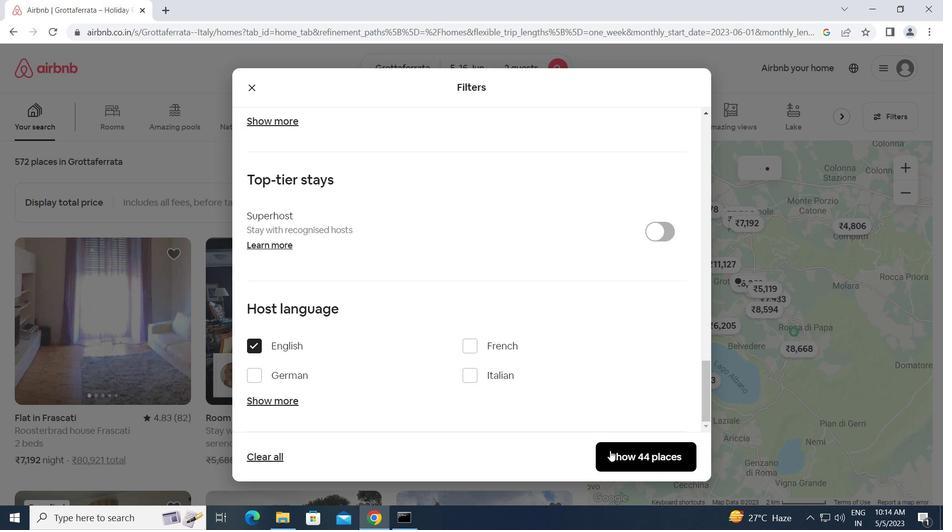 
Action: Mouse pressed left at (621, 451)
Screenshot: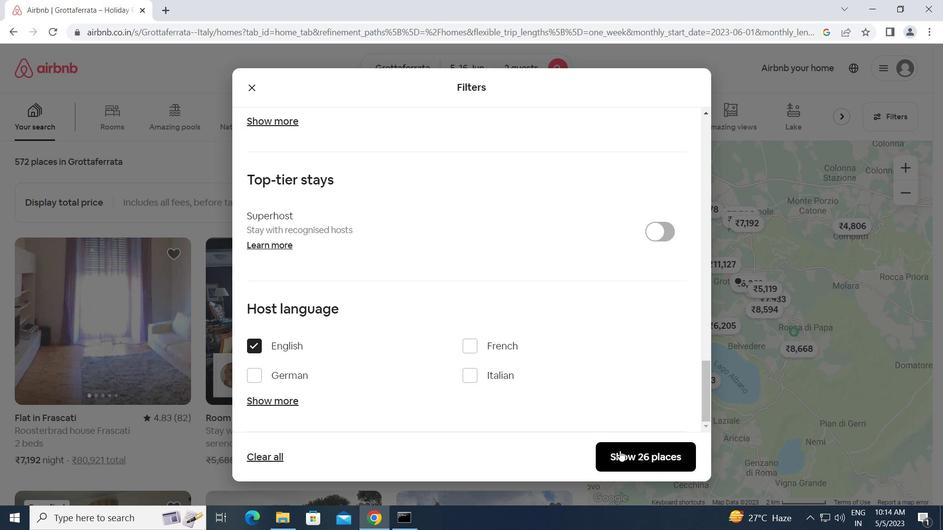 
Action: Mouse moved to (621, 451)
Screenshot: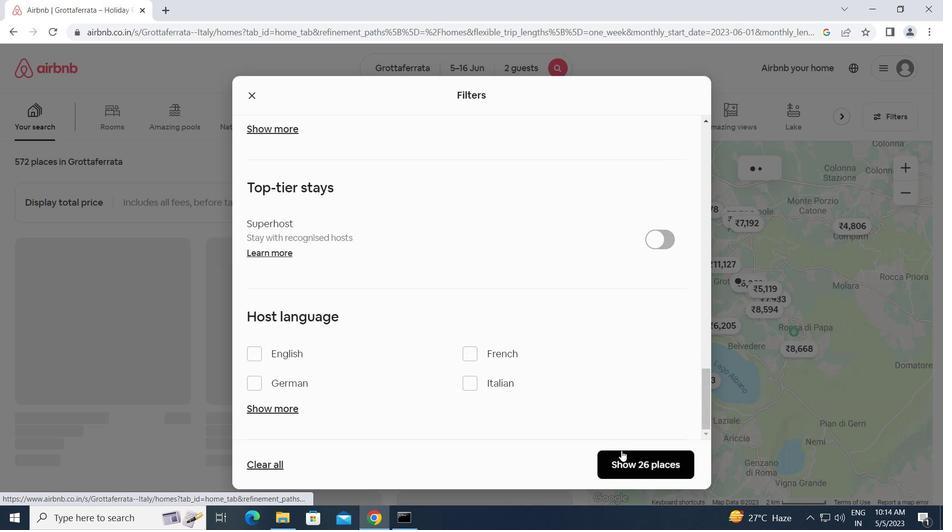
